 Task: Create a sub task Release to Production / Go Live for the task  Implement a new cloud-based vendor management system for a company in the project BellTech , assign it to team member softage.1@softage.net and update the status of the sub task to  Completed , set the priority of the sub task to High
Action: Mouse moved to (491, 521)
Screenshot: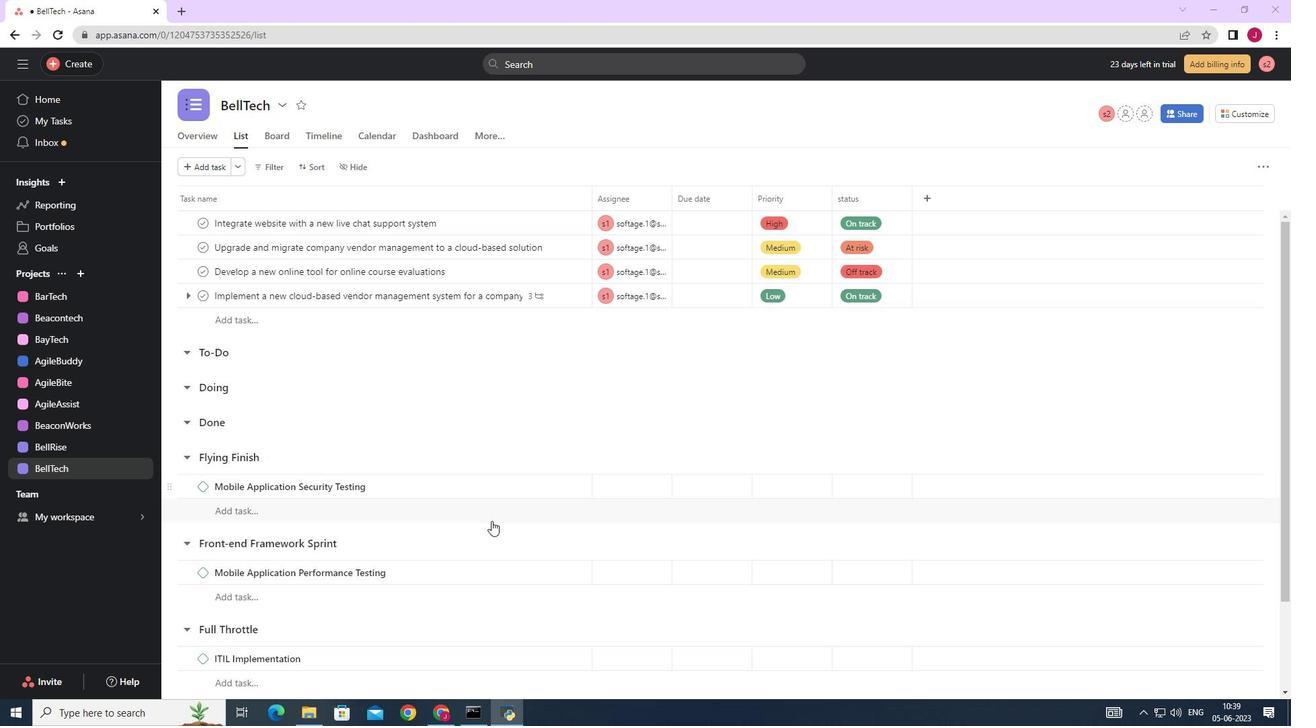 
Action: Mouse scrolled (491, 521) with delta (0, 0)
Screenshot: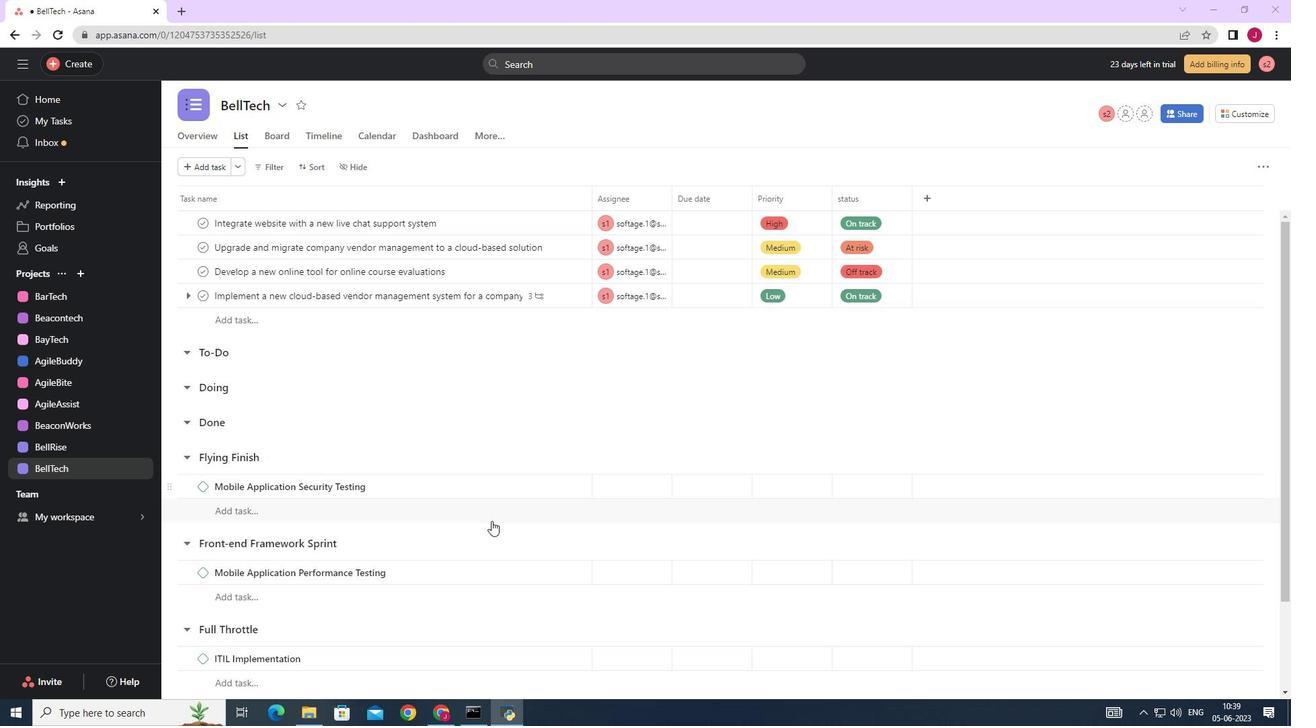 
Action: Mouse scrolled (491, 521) with delta (0, 0)
Screenshot: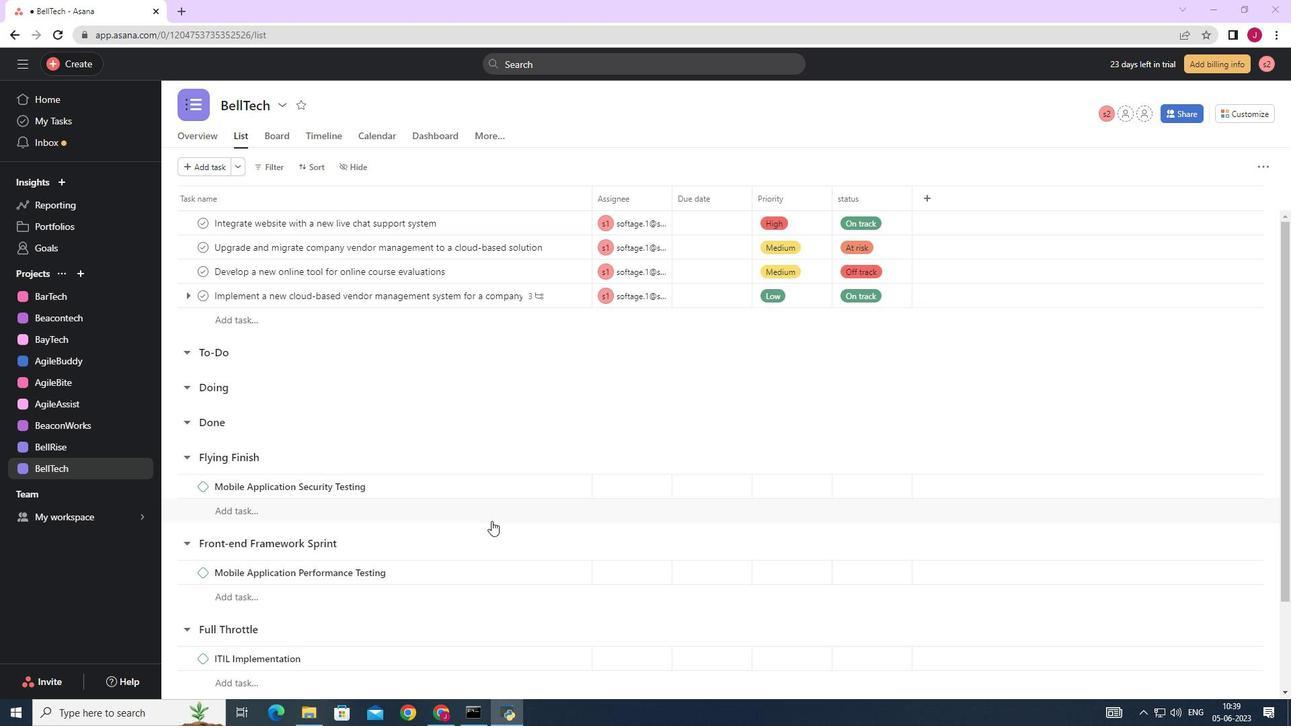 
Action: Mouse scrolled (491, 521) with delta (0, 0)
Screenshot: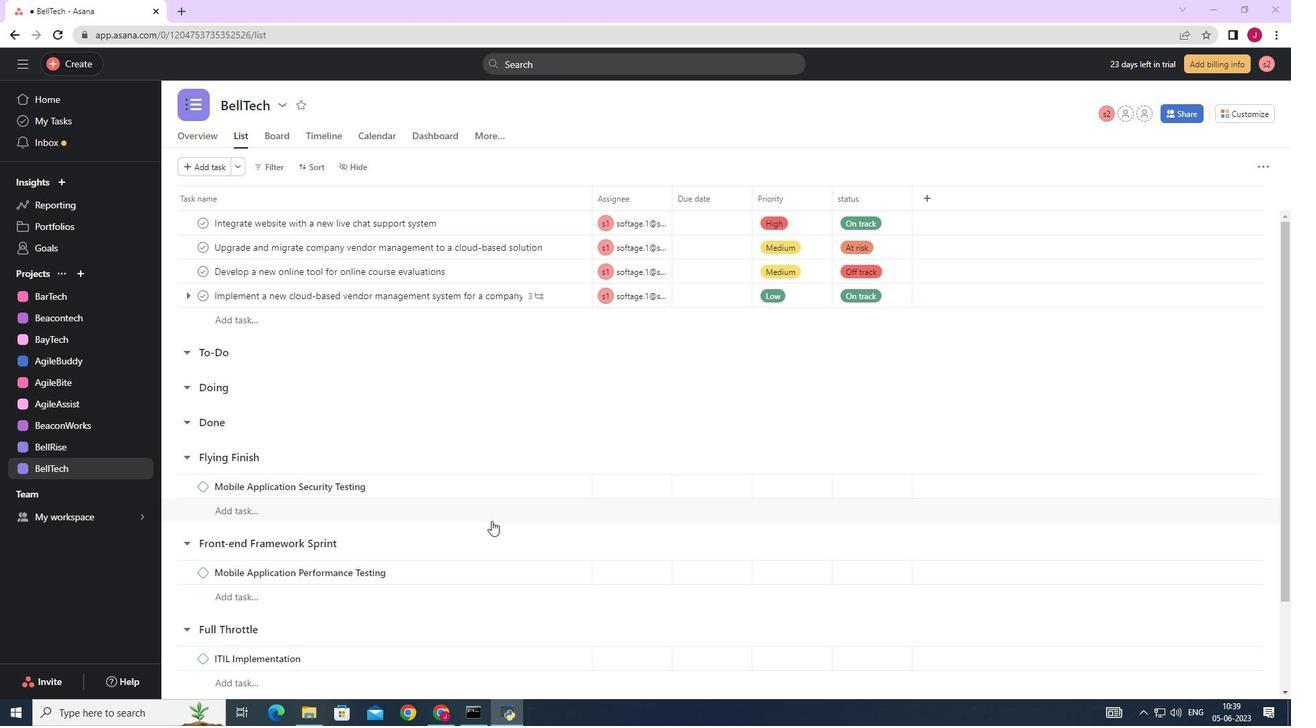 
Action: Mouse scrolled (491, 521) with delta (0, 0)
Screenshot: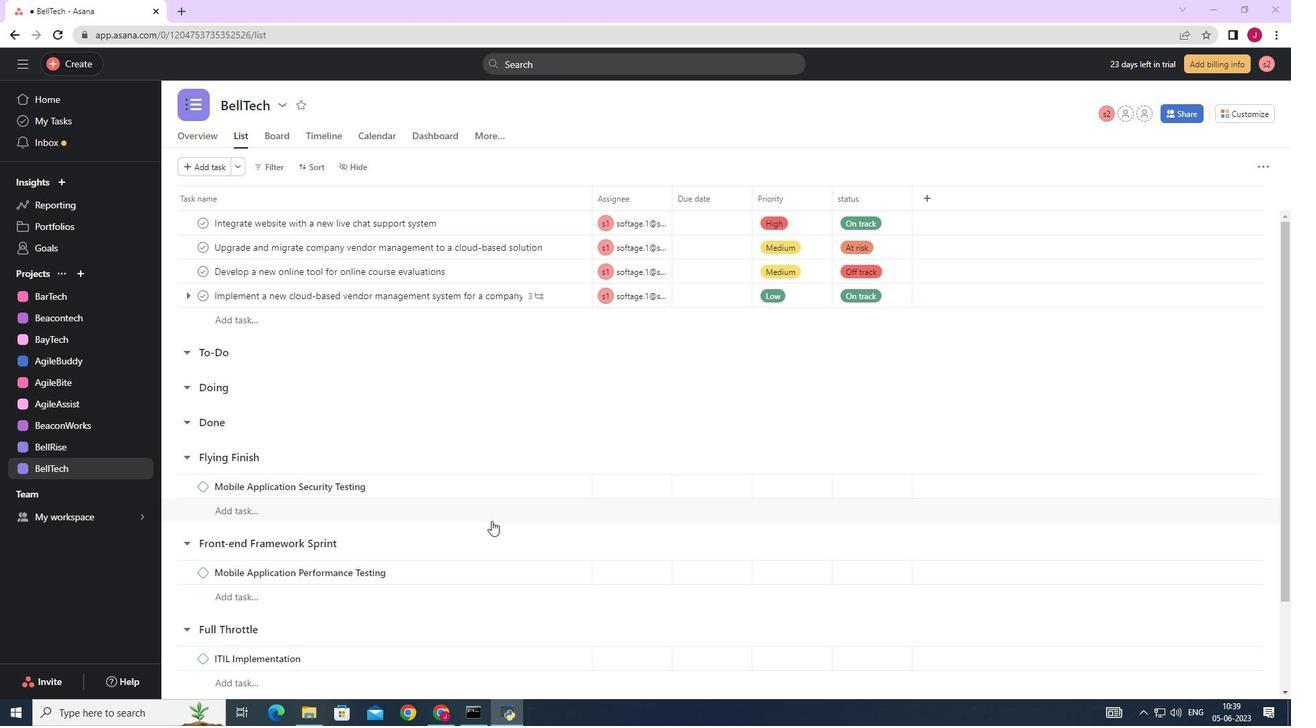 
Action: Mouse scrolled (491, 521) with delta (0, 0)
Screenshot: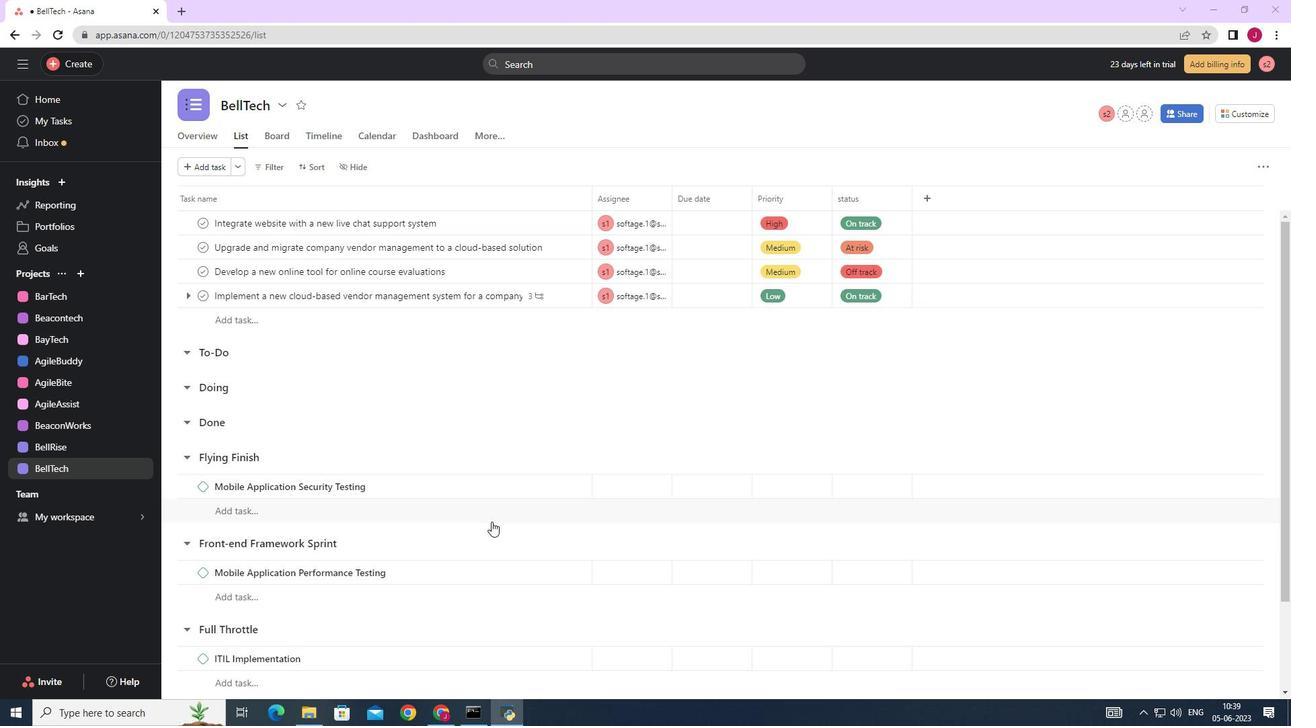 
Action: Mouse moved to (345, 529)
Screenshot: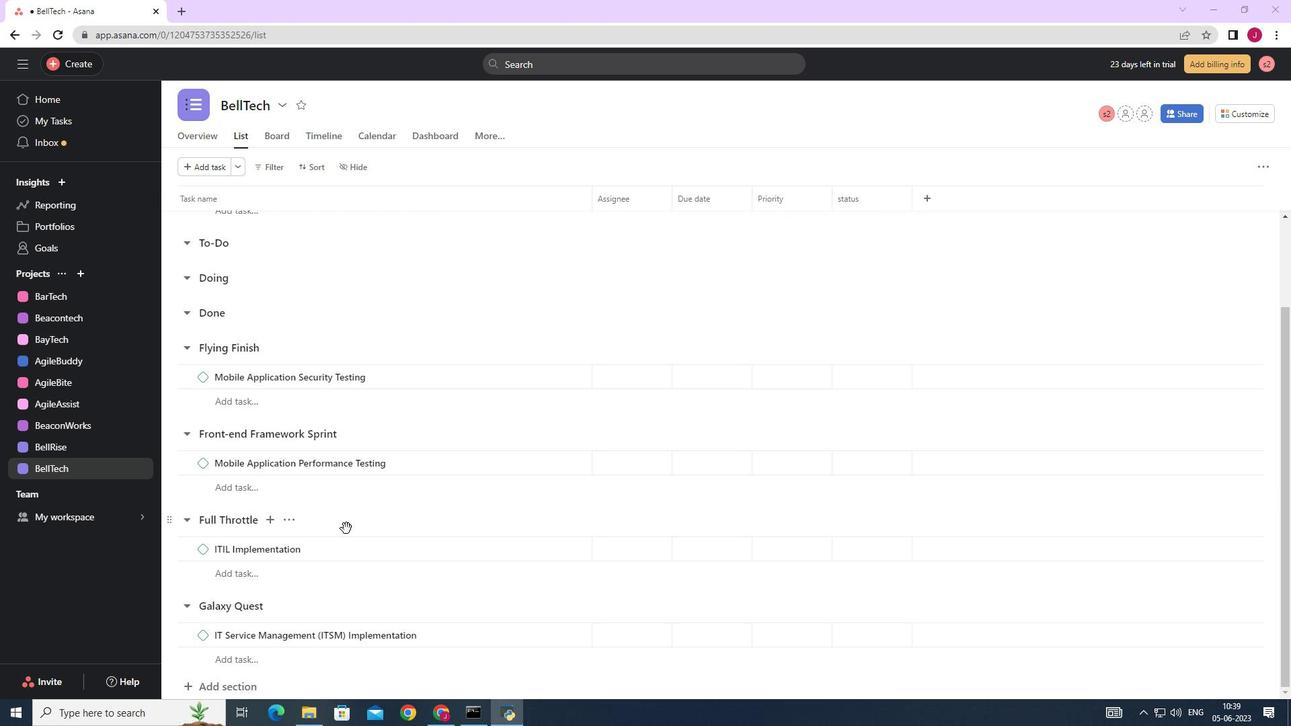 
Action: Mouse scrolled (345, 530) with delta (0, 0)
Screenshot: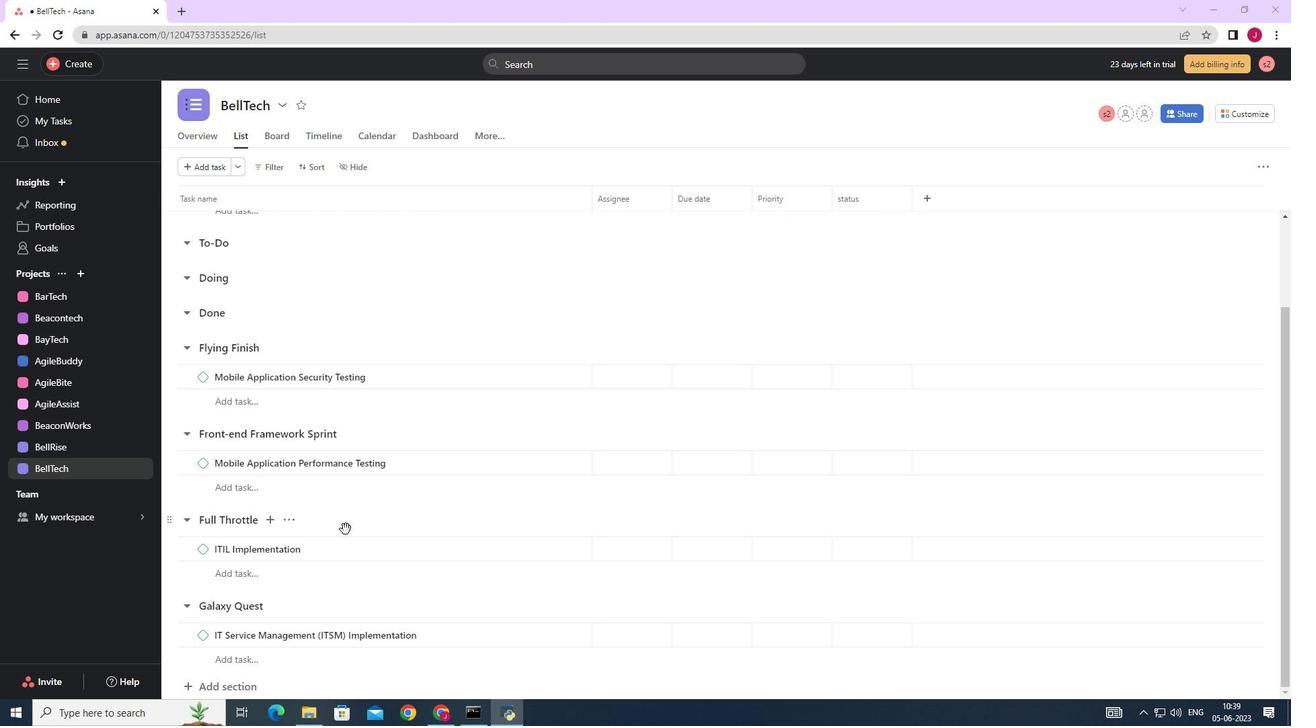 
Action: Mouse scrolled (345, 530) with delta (0, 0)
Screenshot: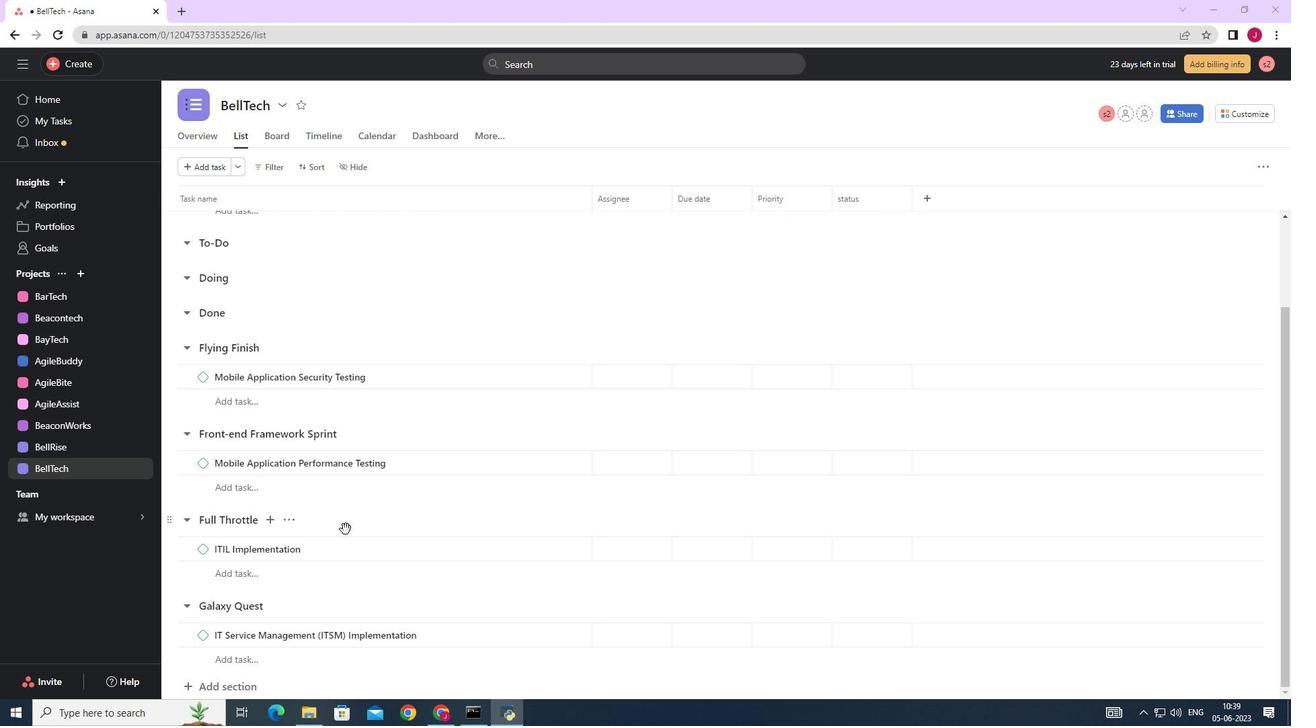 
Action: Mouse scrolled (345, 530) with delta (0, 0)
Screenshot: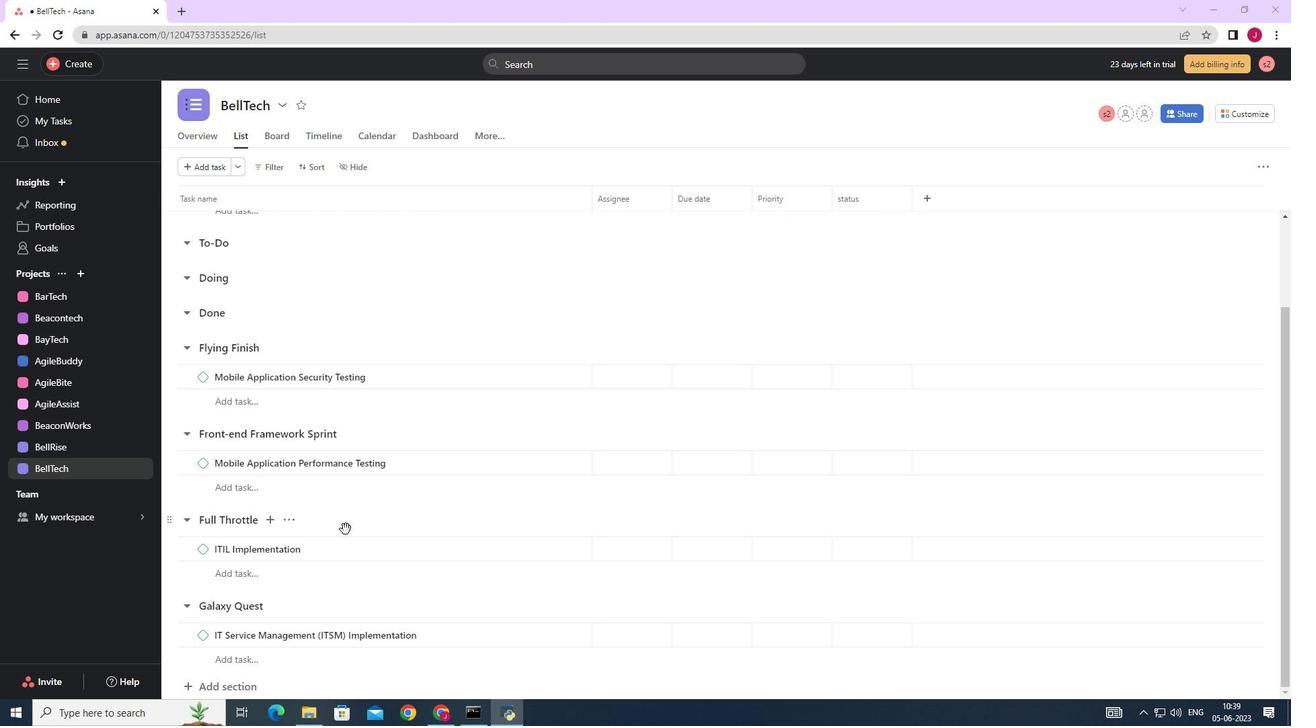 
Action: Mouse moved to (567, 294)
Screenshot: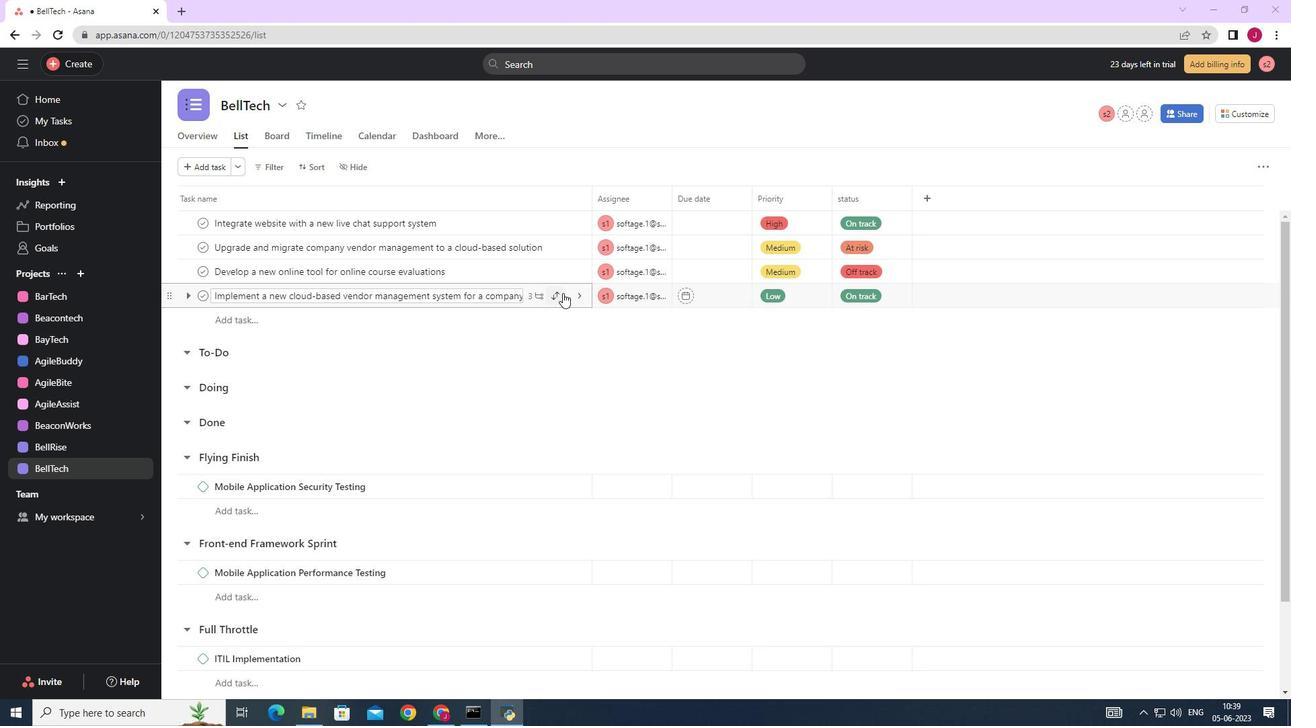 
Action: Mouse pressed left at (567, 294)
Screenshot: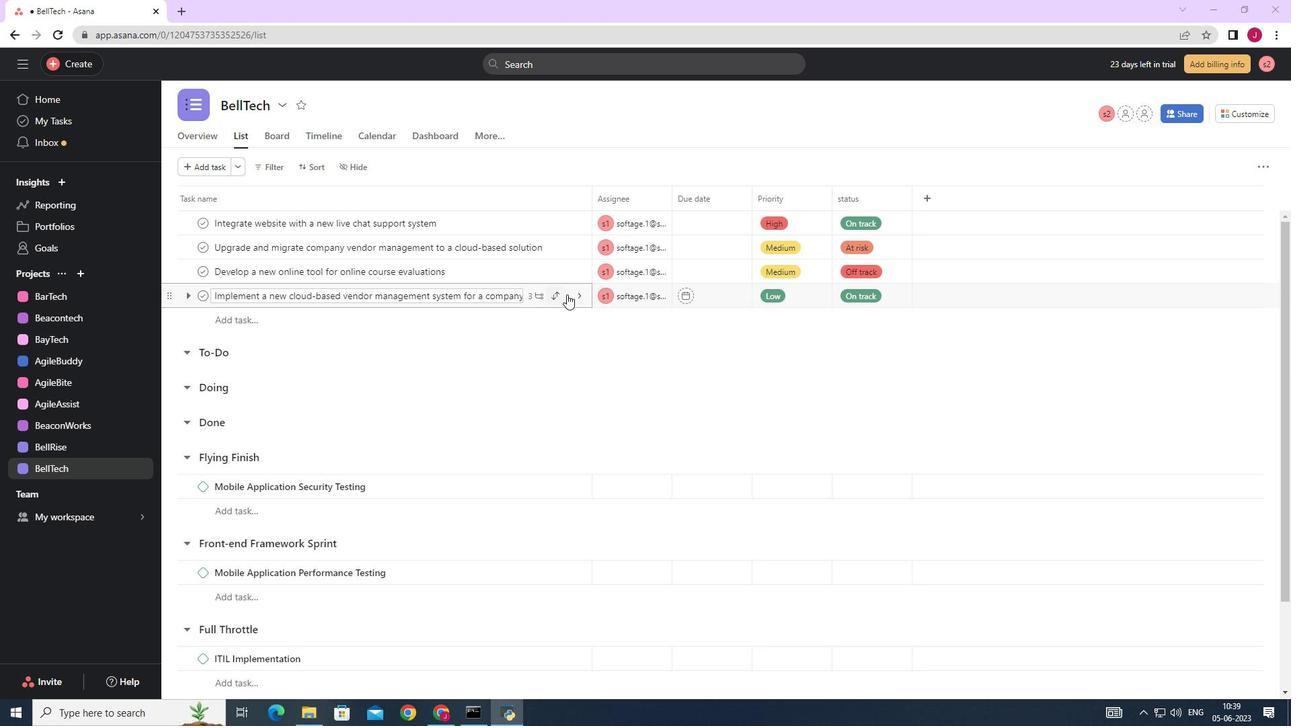 
Action: Mouse moved to (984, 466)
Screenshot: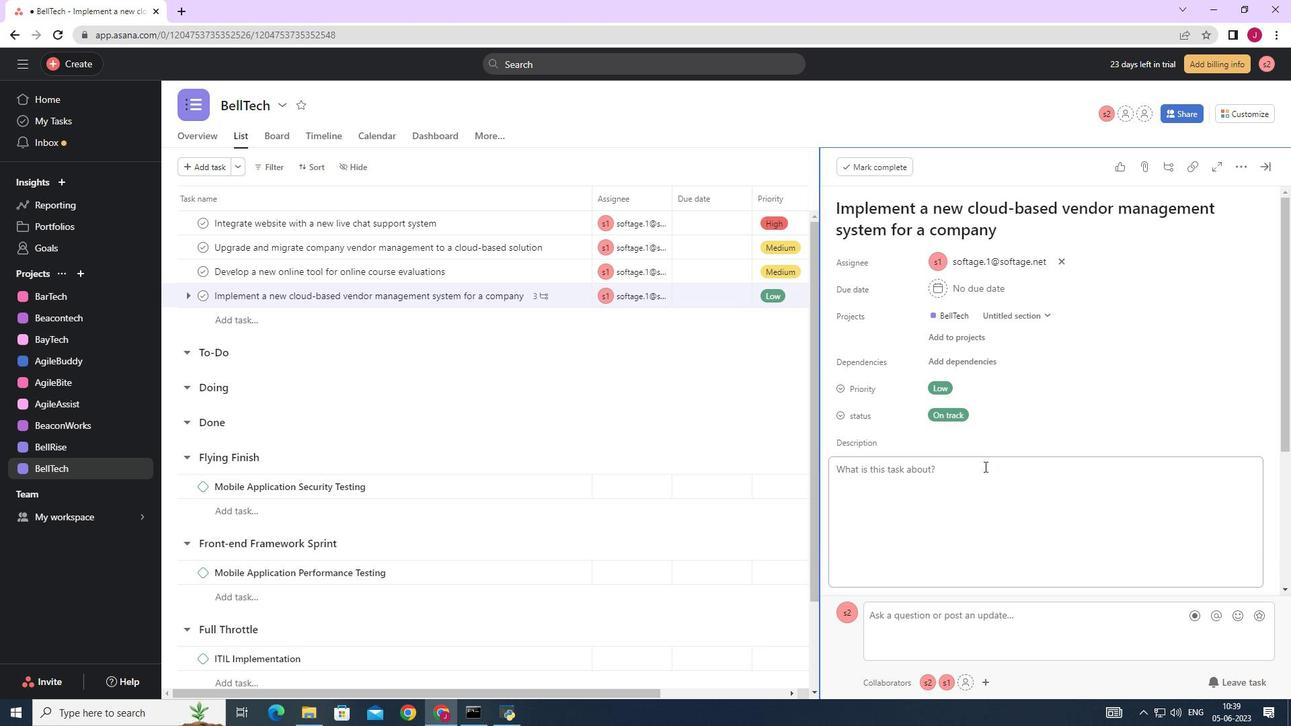 
Action: Mouse scrolled (984, 466) with delta (0, 0)
Screenshot: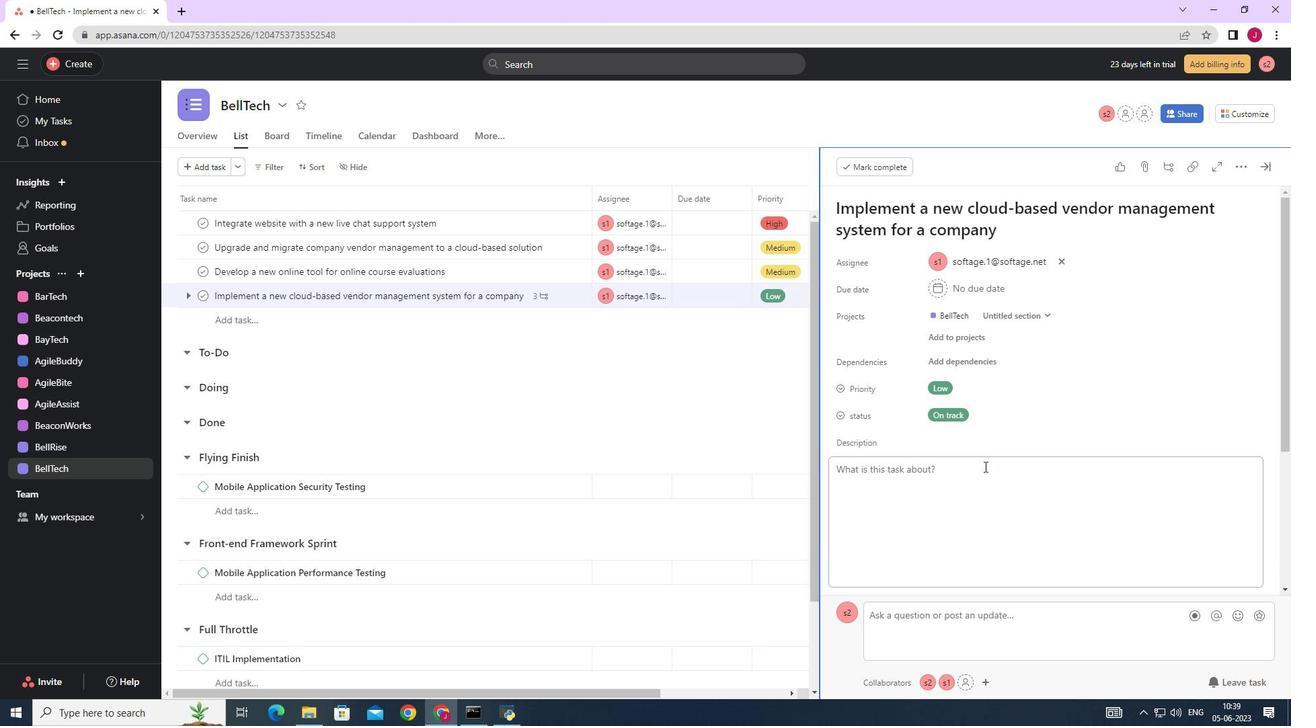 
Action: Mouse scrolled (984, 466) with delta (0, 0)
Screenshot: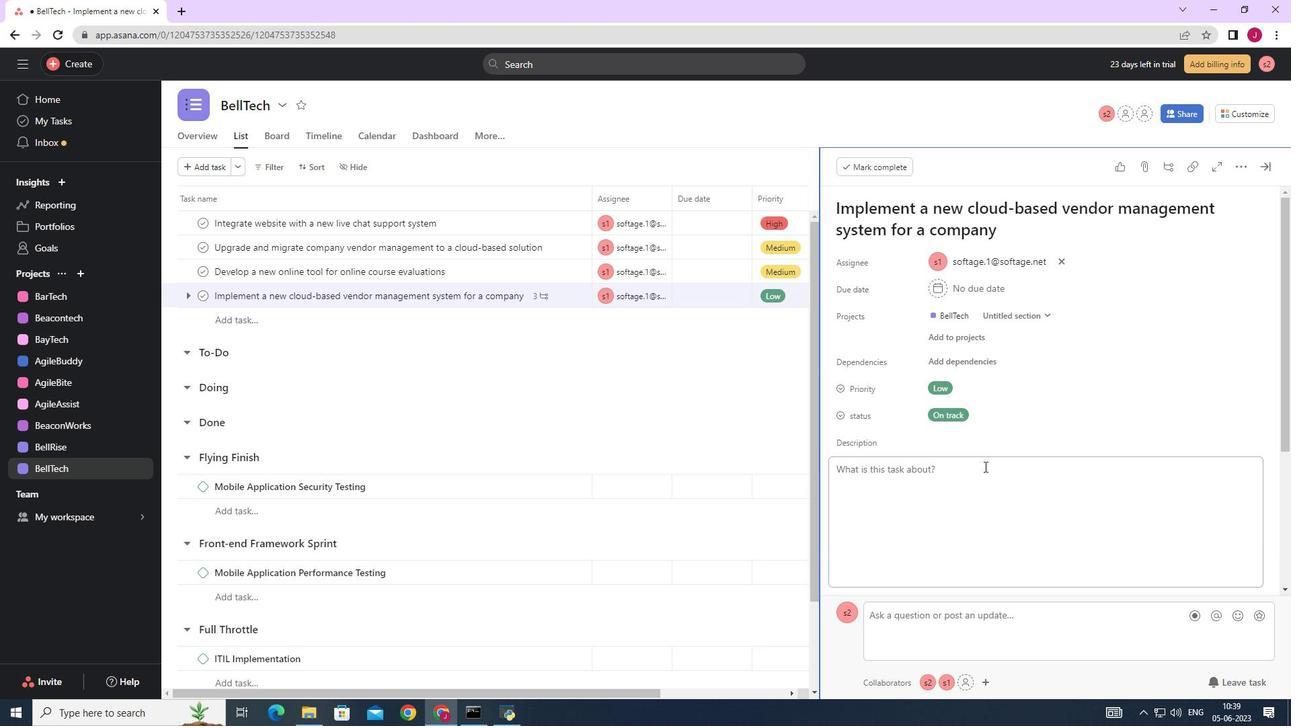 
Action: Mouse scrolled (984, 466) with delta (0, 0)
Screenshot: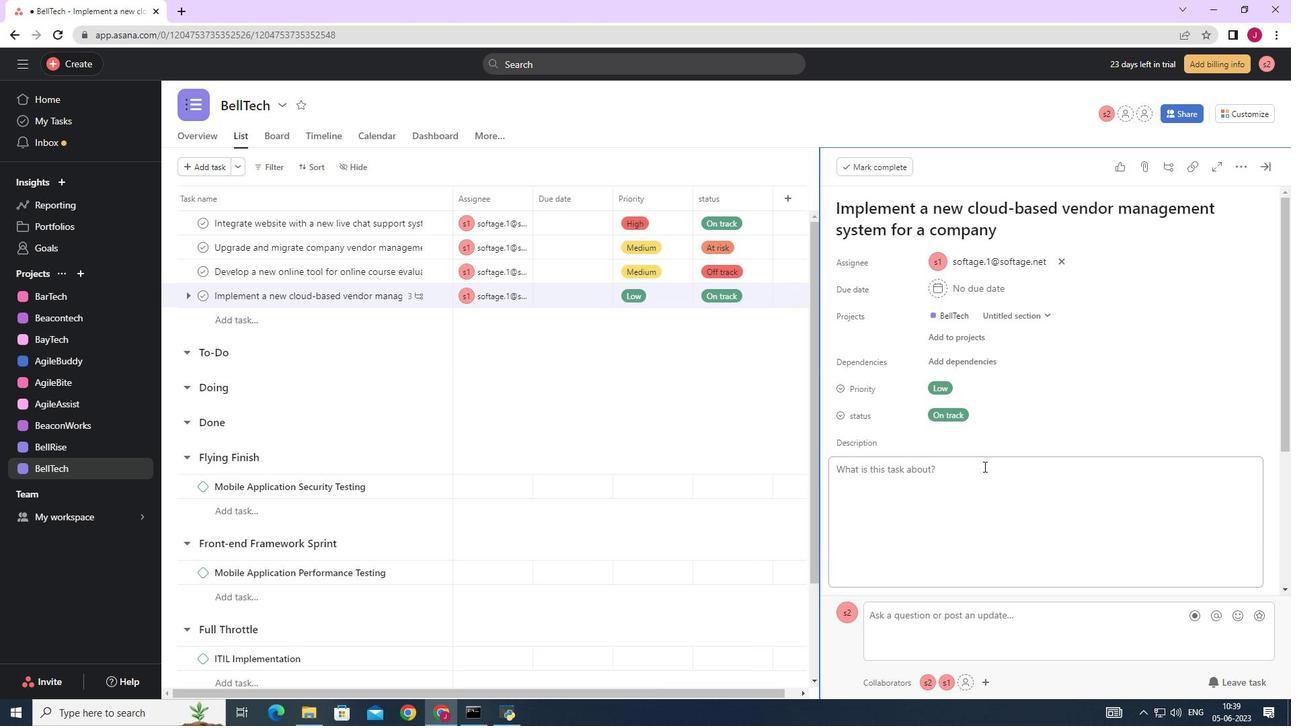 
Action: Mouse scrolled (984, 466) with delta (0, 0)
Screenshot: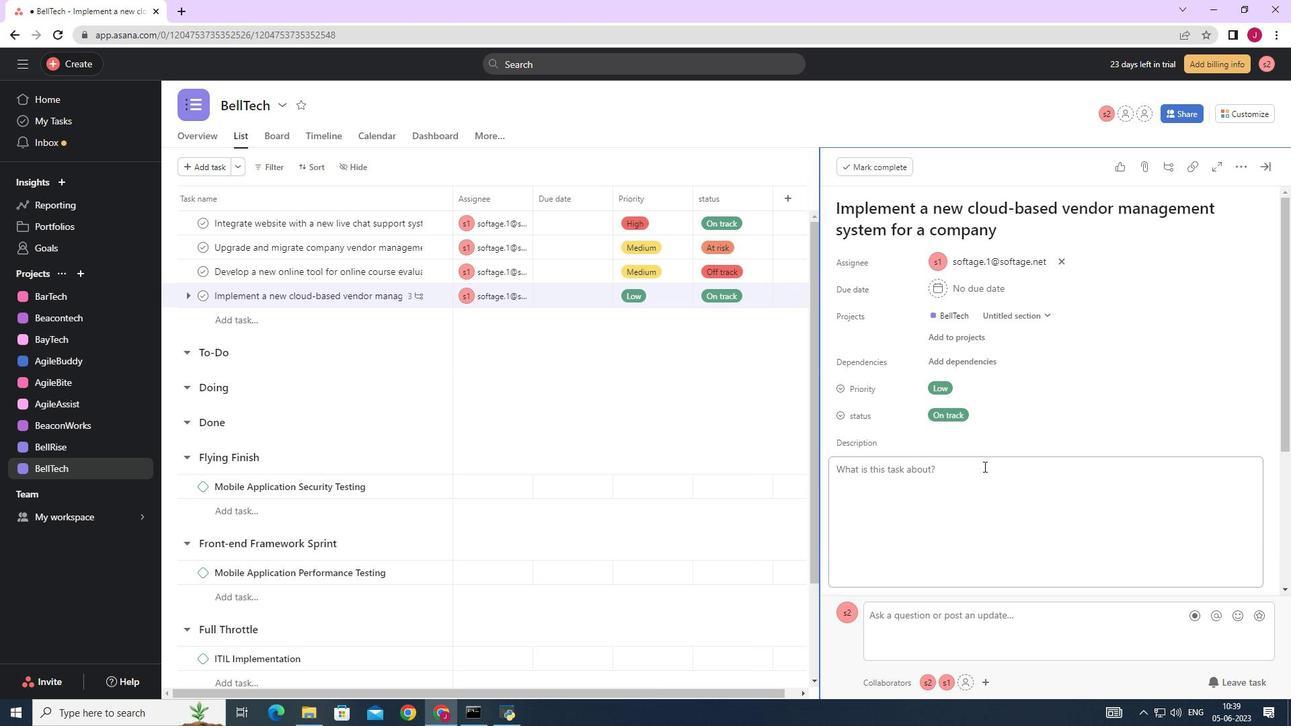 
Action: Mouse moved to (871, 491)
Screenshot: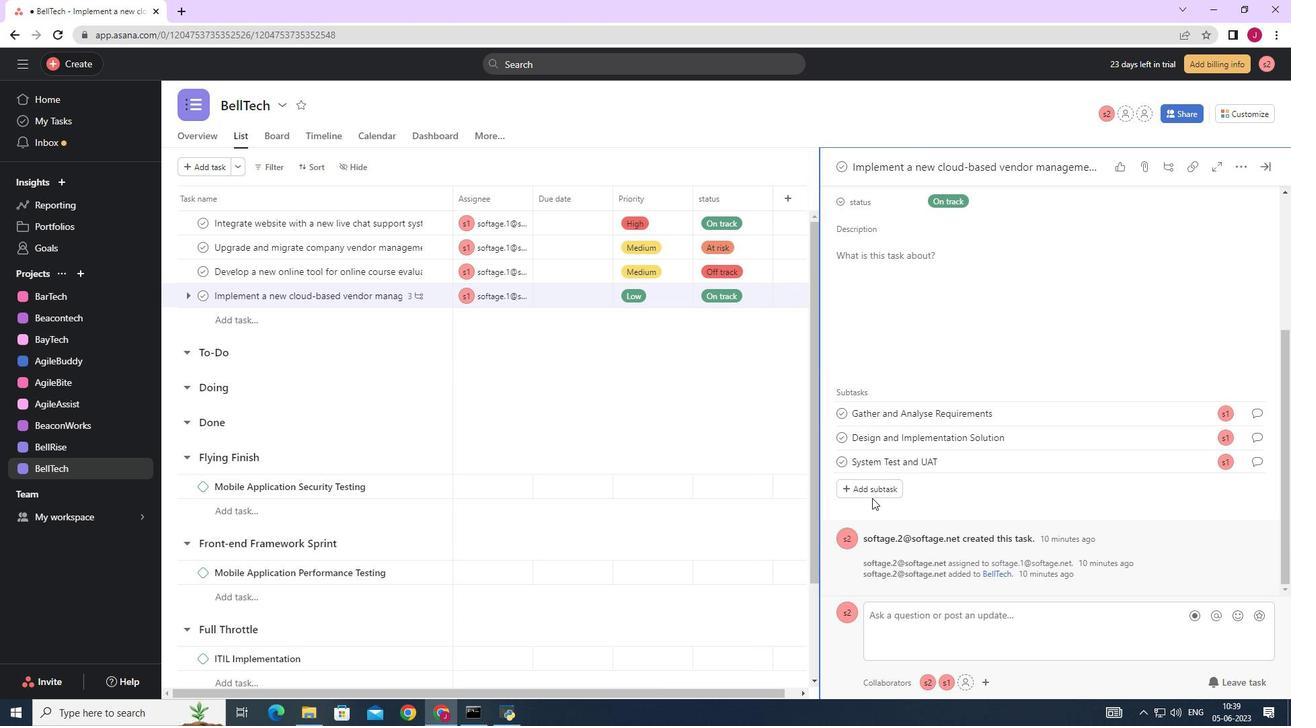 
Action: Mouse pressed left at (871, 491)
Screenshot: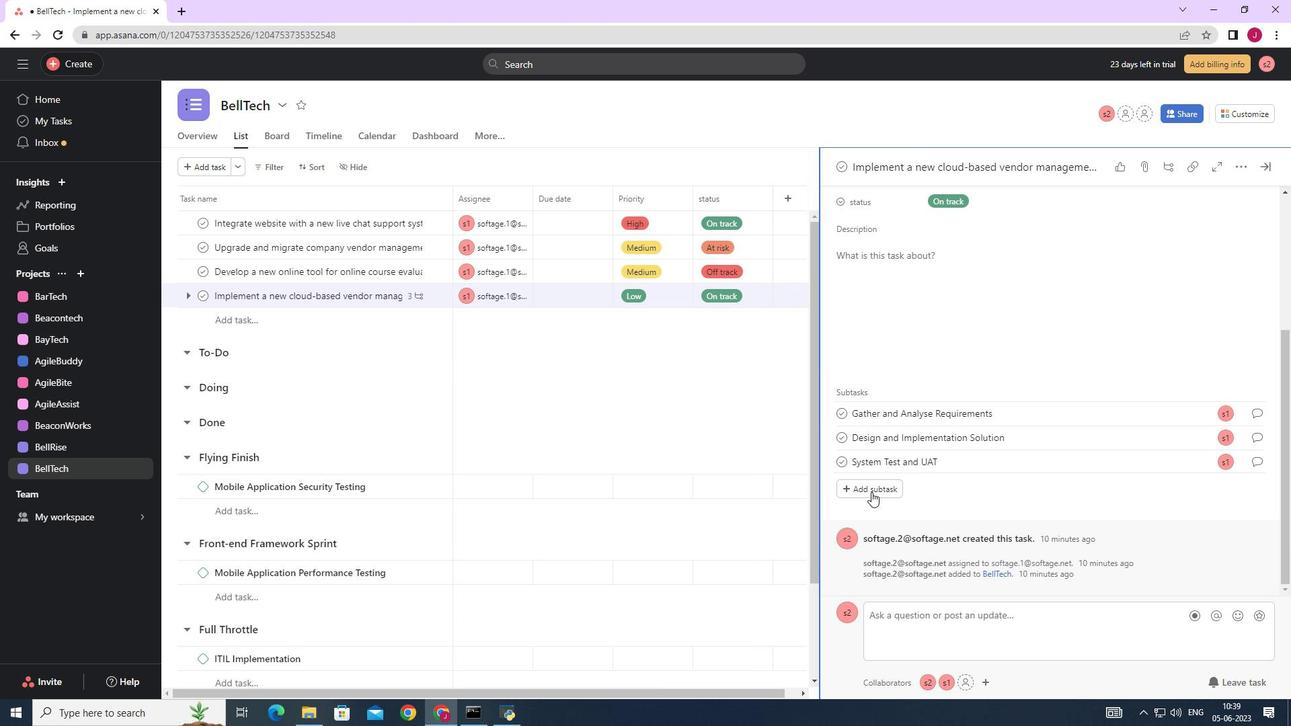 
Action: Mouse moved to (866, 488)
Screenshot: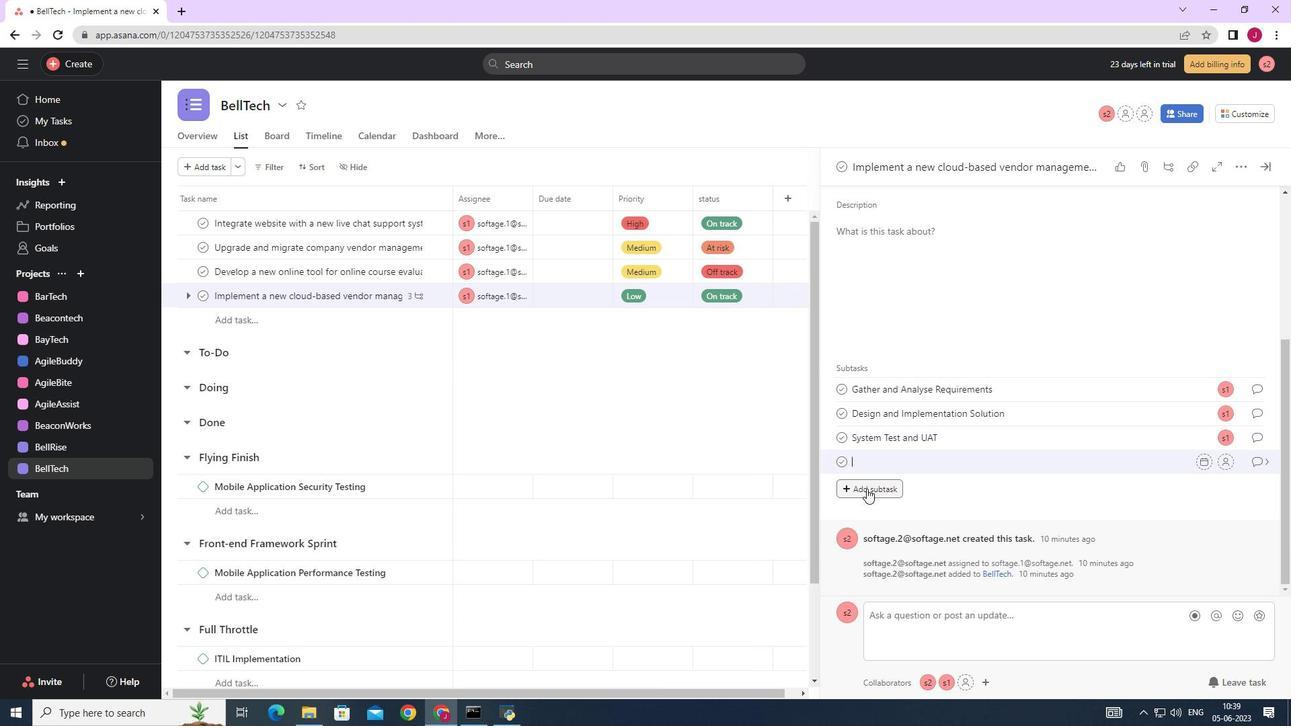 
Action: Key pressed <Key.caps_lock><Key.caps_lock>r<Key.caps_lock>ELEASE<Key.space>TO<Key.space>PRODUCTION<Key.space>.<Key.backspace>/<Key.space><Key.caps_lock>g<Key.caps_lock>O<Key.space><Key.caps_lock>l<Key.caps_lock>IVE
Screenshot: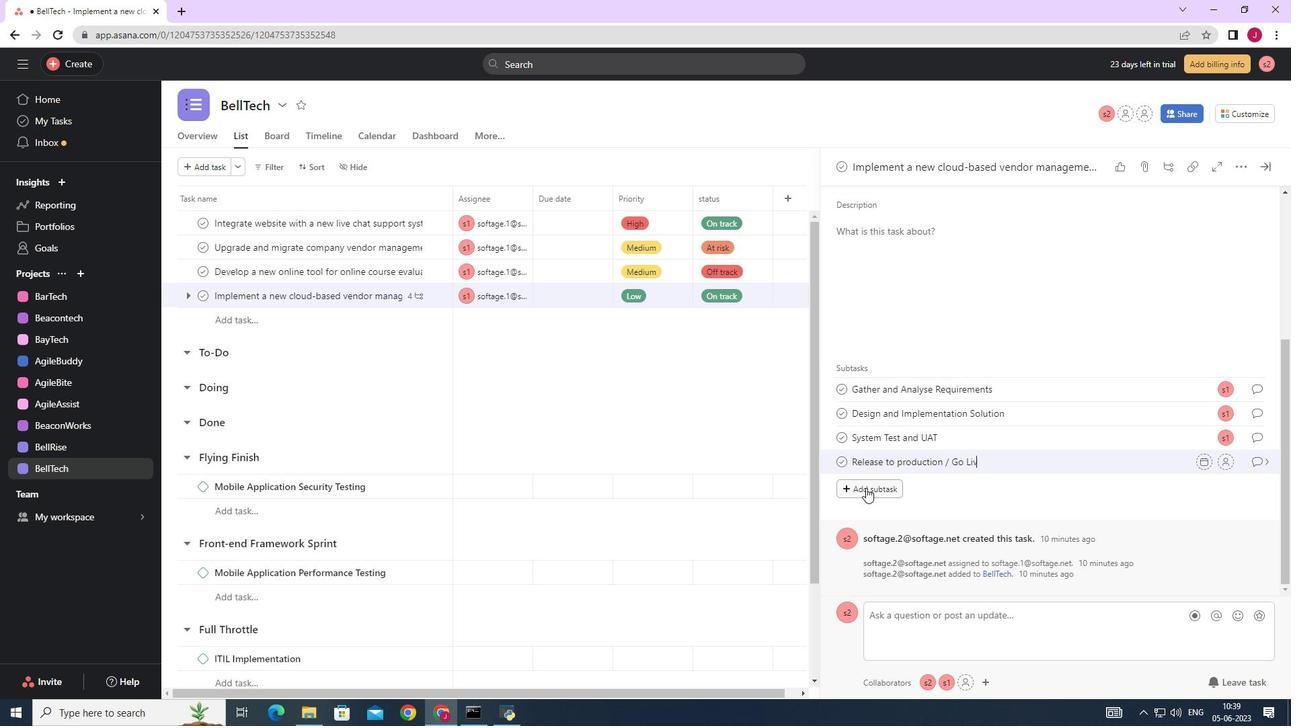 
Action: Mouse moved to (1220, 465)
Screenshot: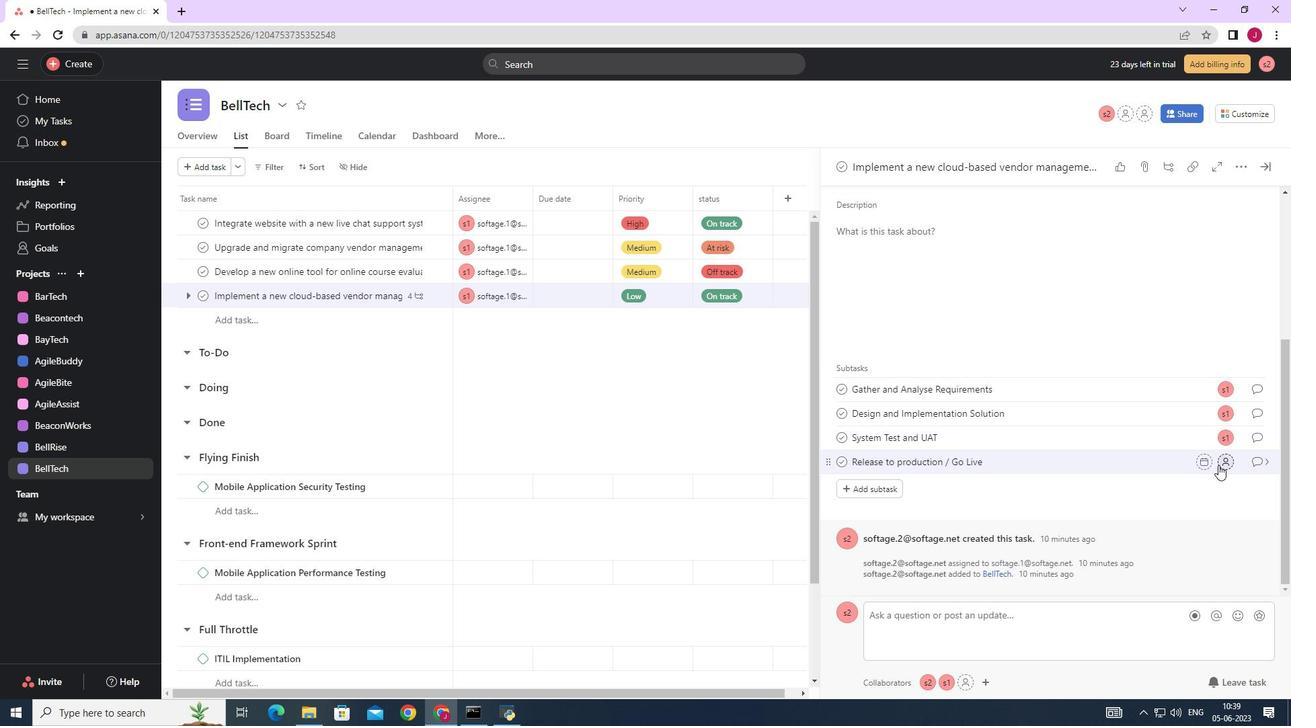 
Action: Mouse pressed left at (1220, 465)
Screenshot: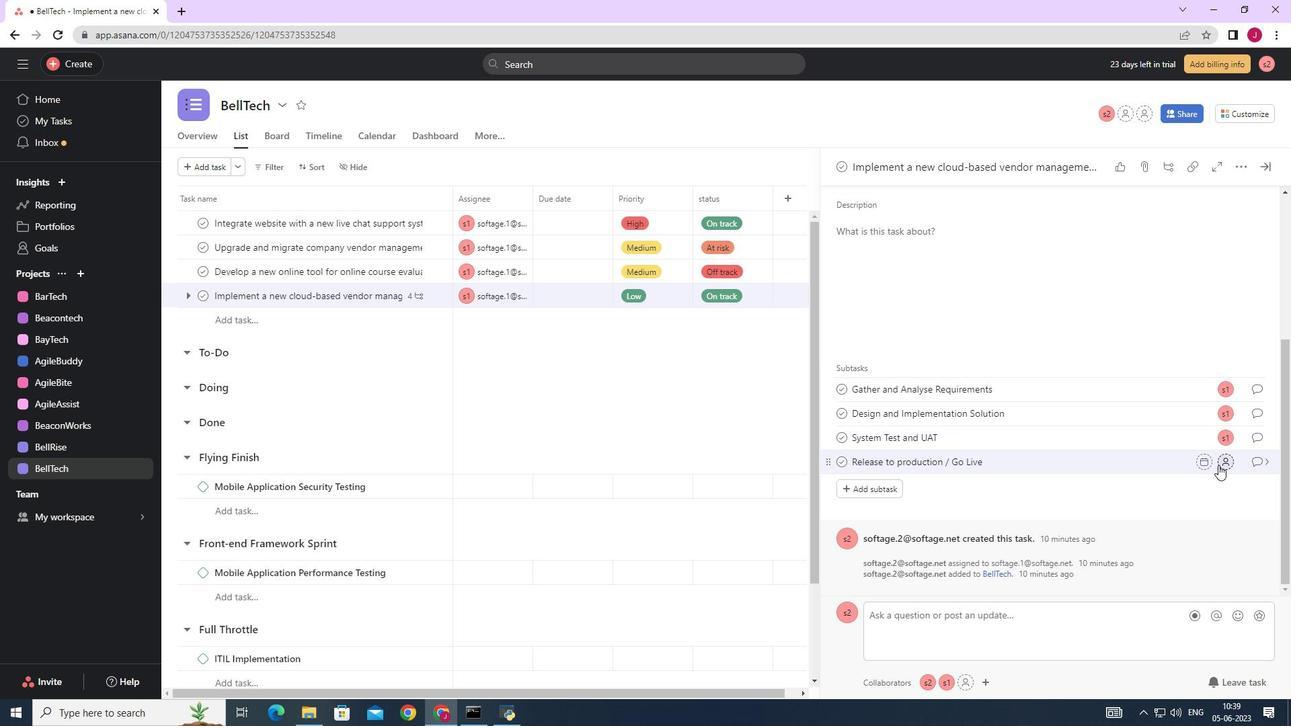 
Action: Mouse moved to (1027, 532)
Screenshot: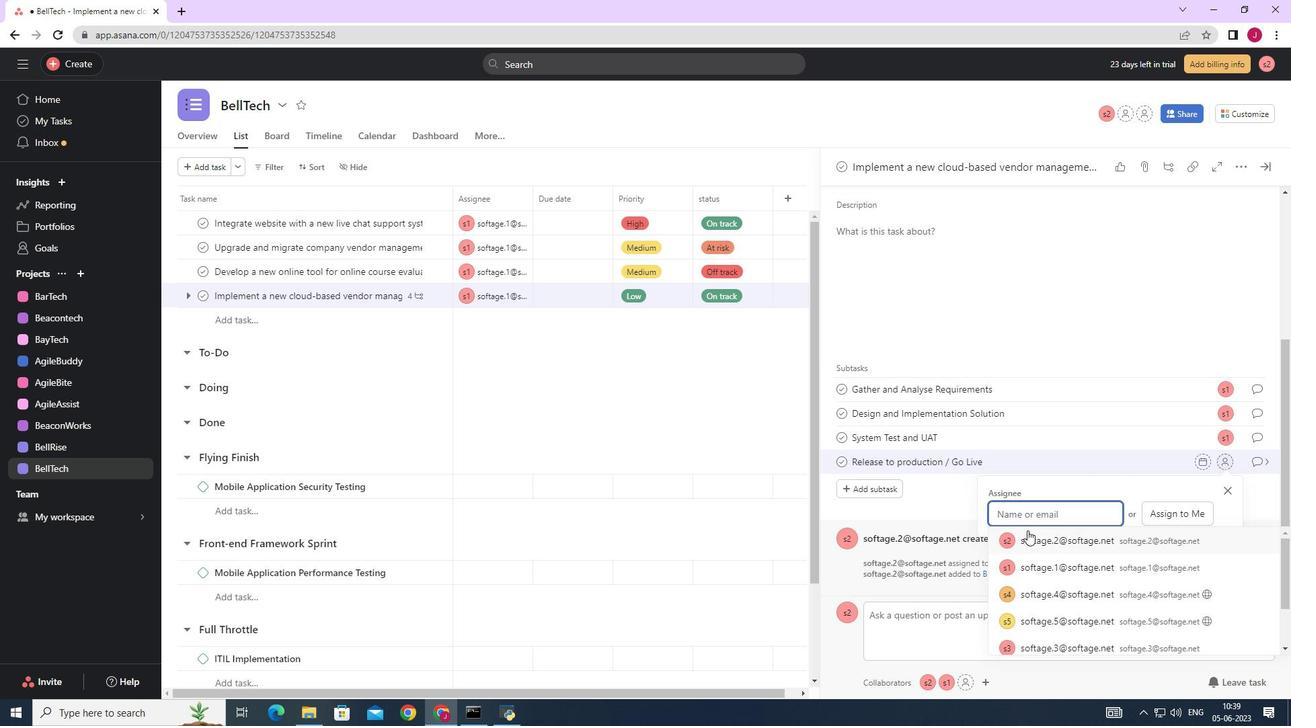 
Action: Key pressed SOFTAGE.1
Screenshot: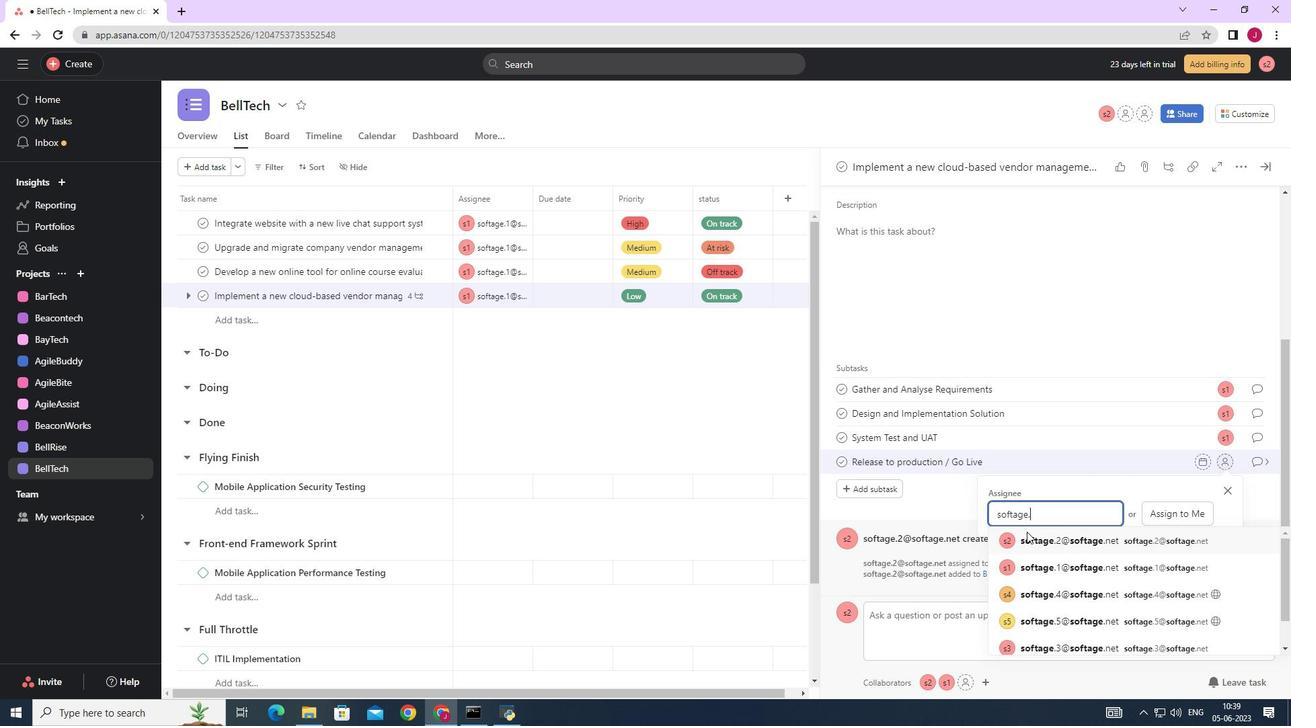 
Action: Mouse moved to (1066, 541)
Screenshot: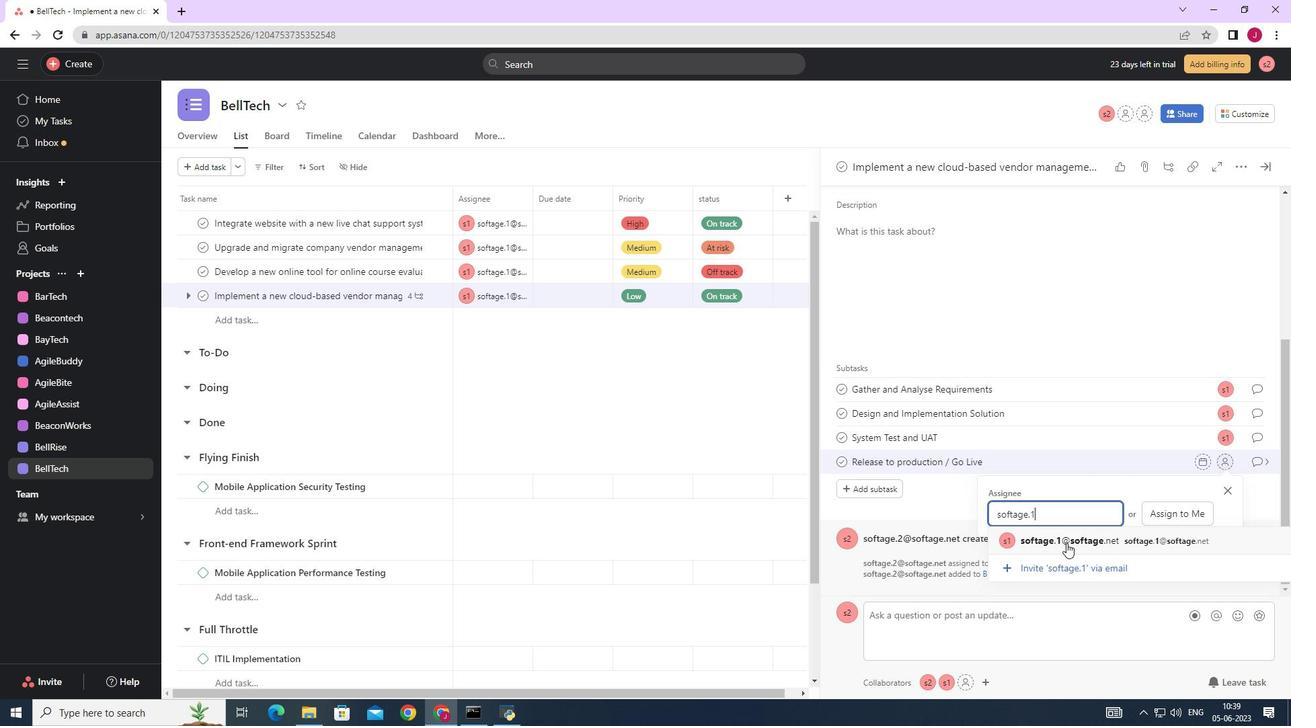 
Action: Mouse pressed left at (1066, 541)
Screenshot: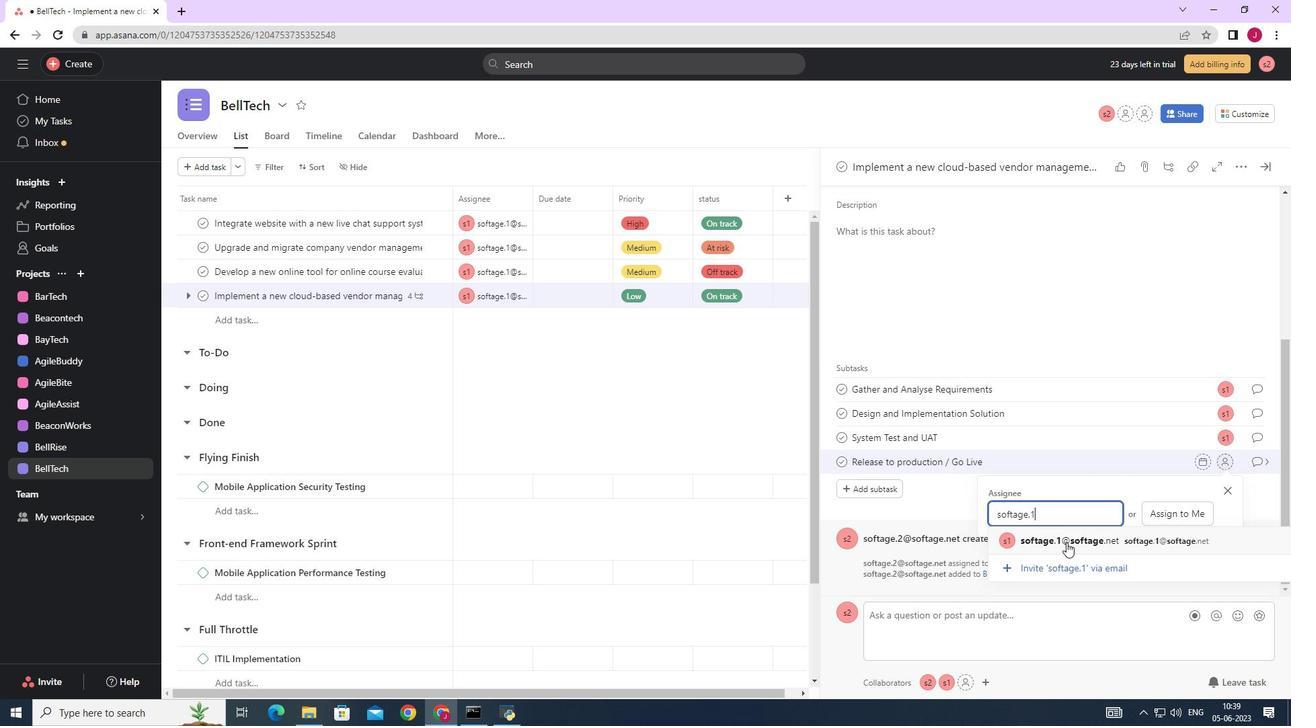 
Action: Mouse moved to (1259, 457)
Screenshot: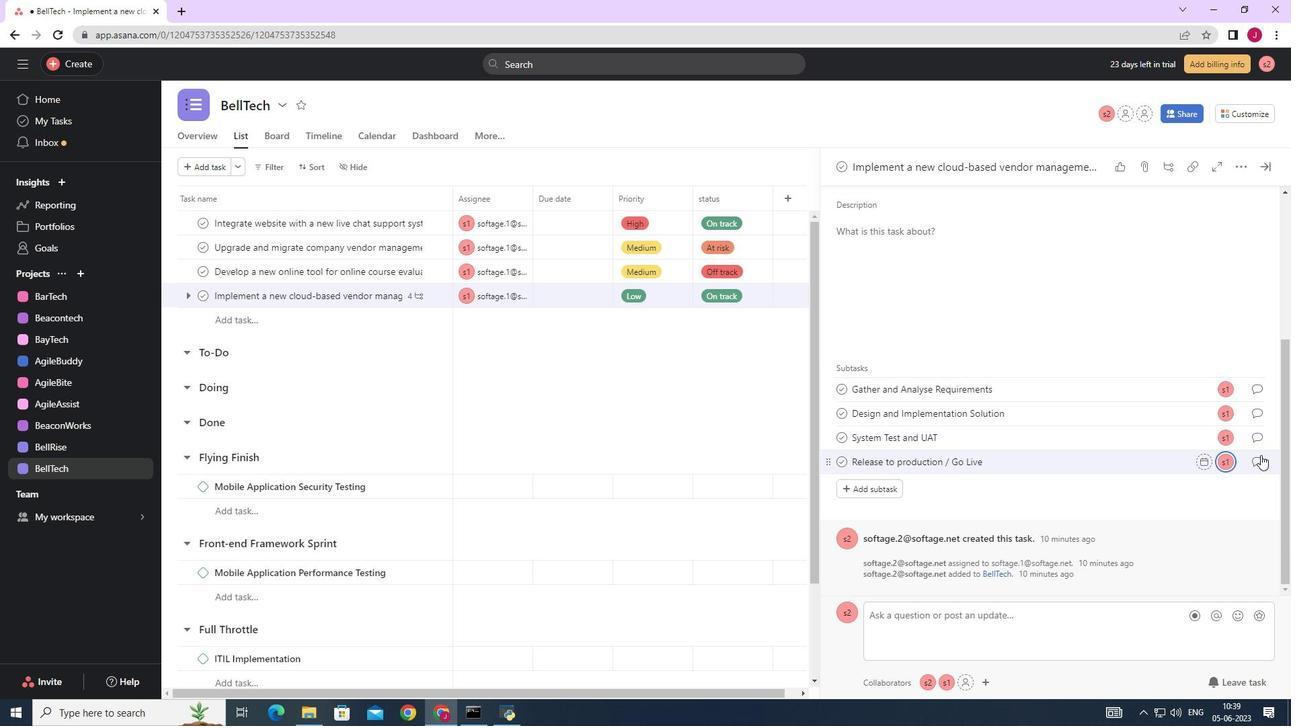 
Action: Mouse pressed left at (1259, 457)
Screenshot: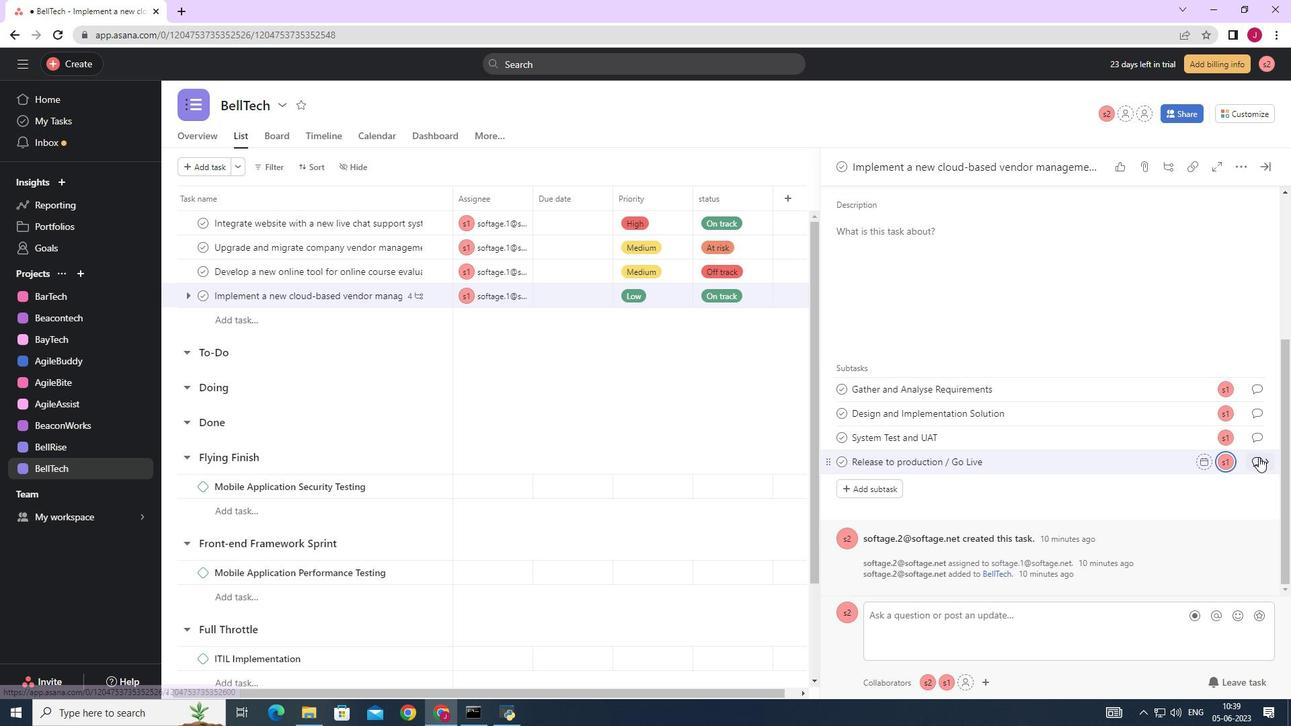 
Action: Mouse moved to (897, 356)
Screenshot: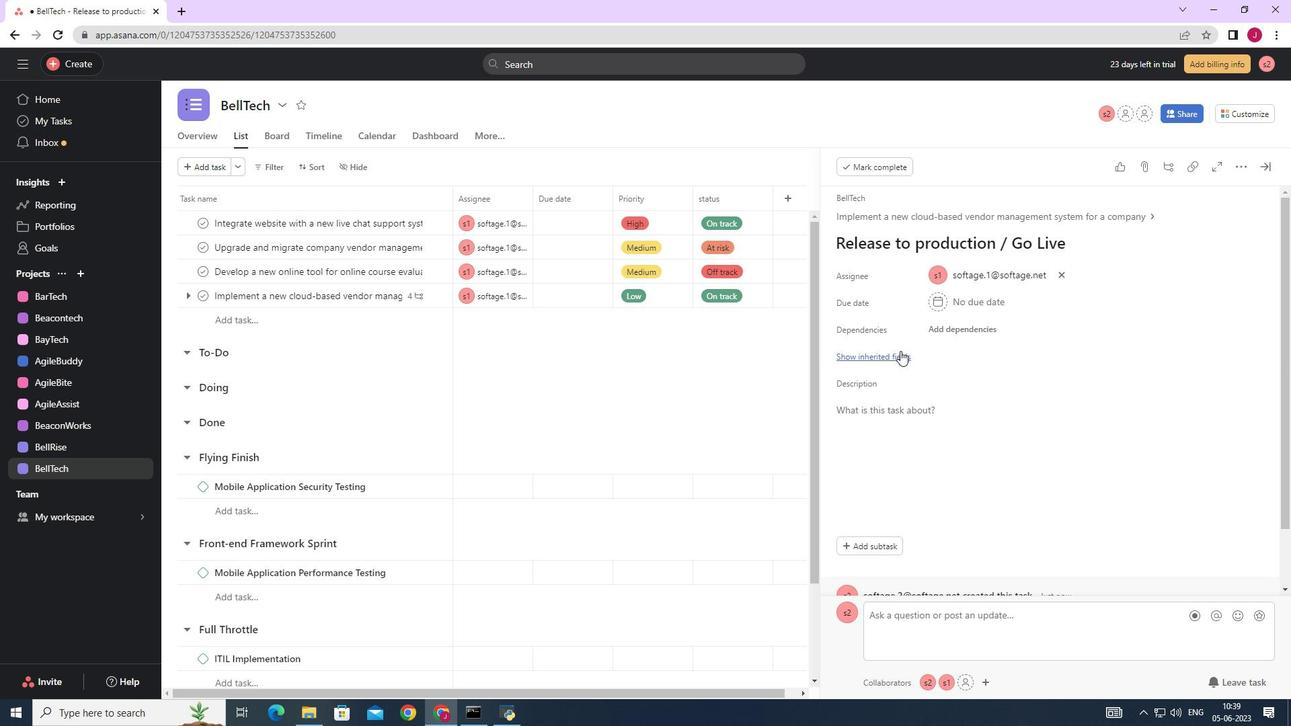 
Action: Mouse pressed left at (897, 356)
Screenshot: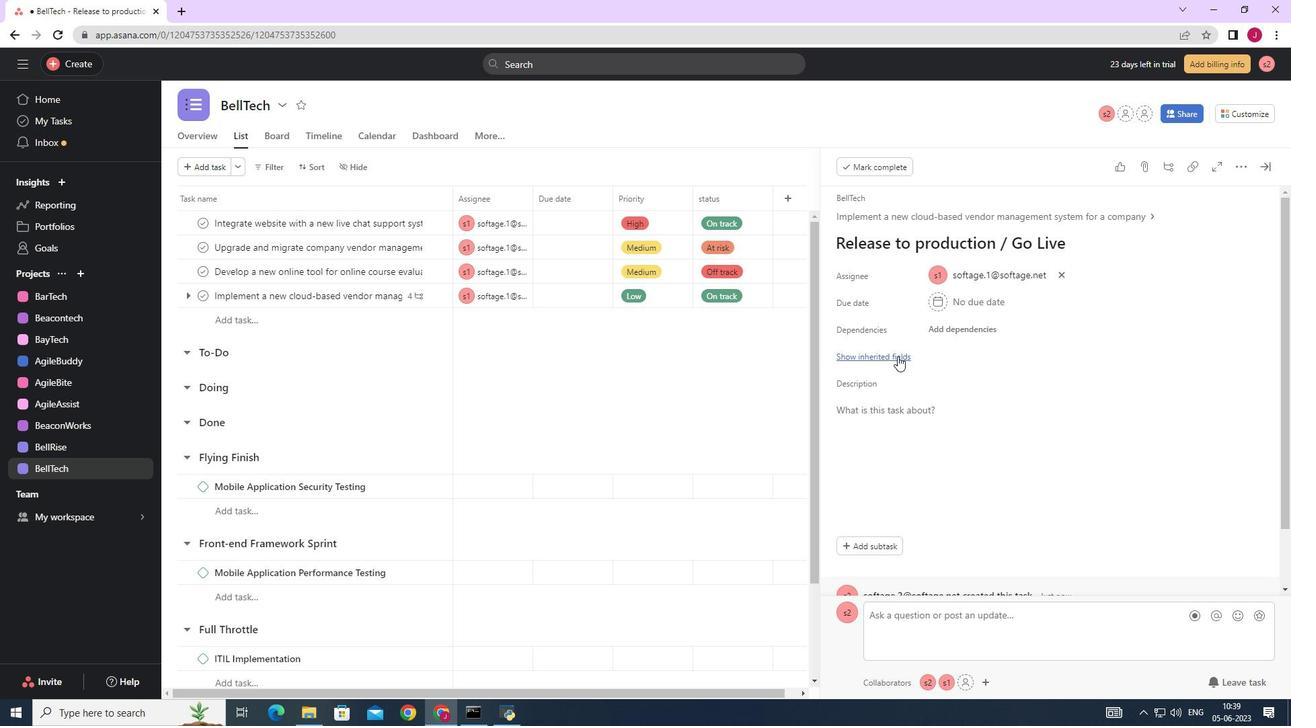 
Action: Mouse moved to (944, 385)
Screenshot: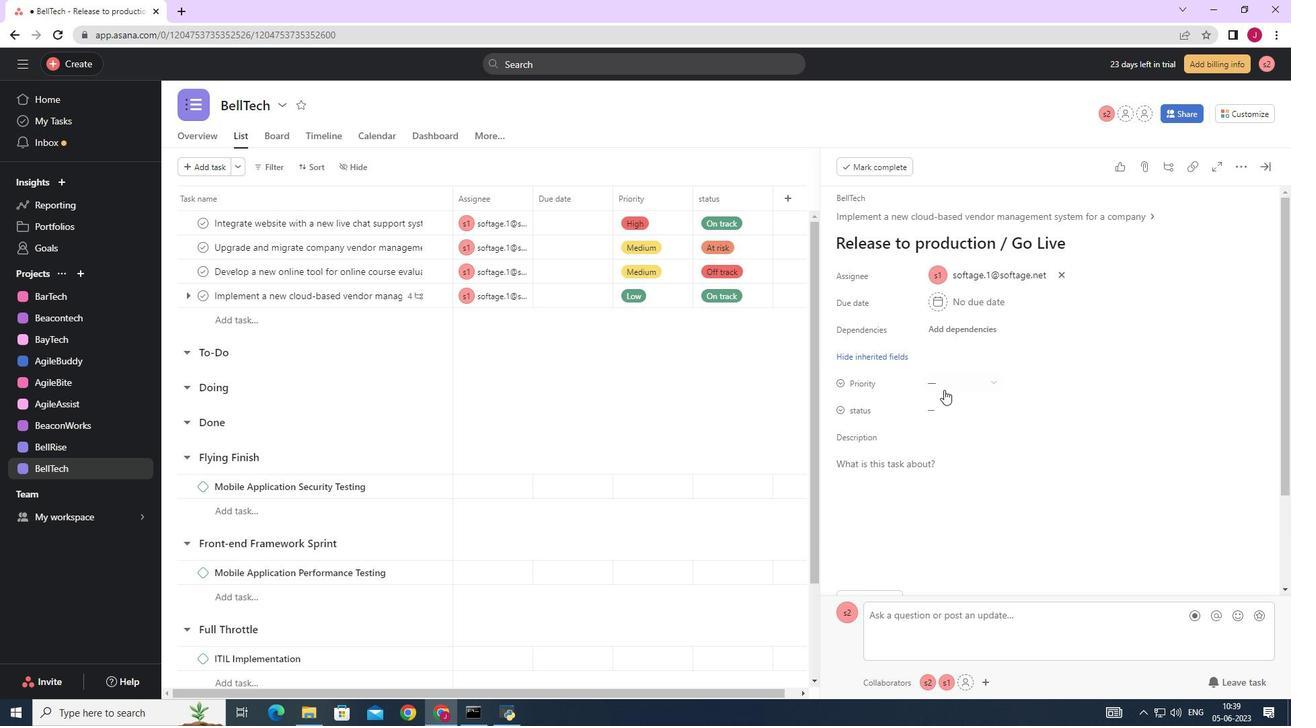 
Action: Mouse pressed left at (944, 385)
Screenshot: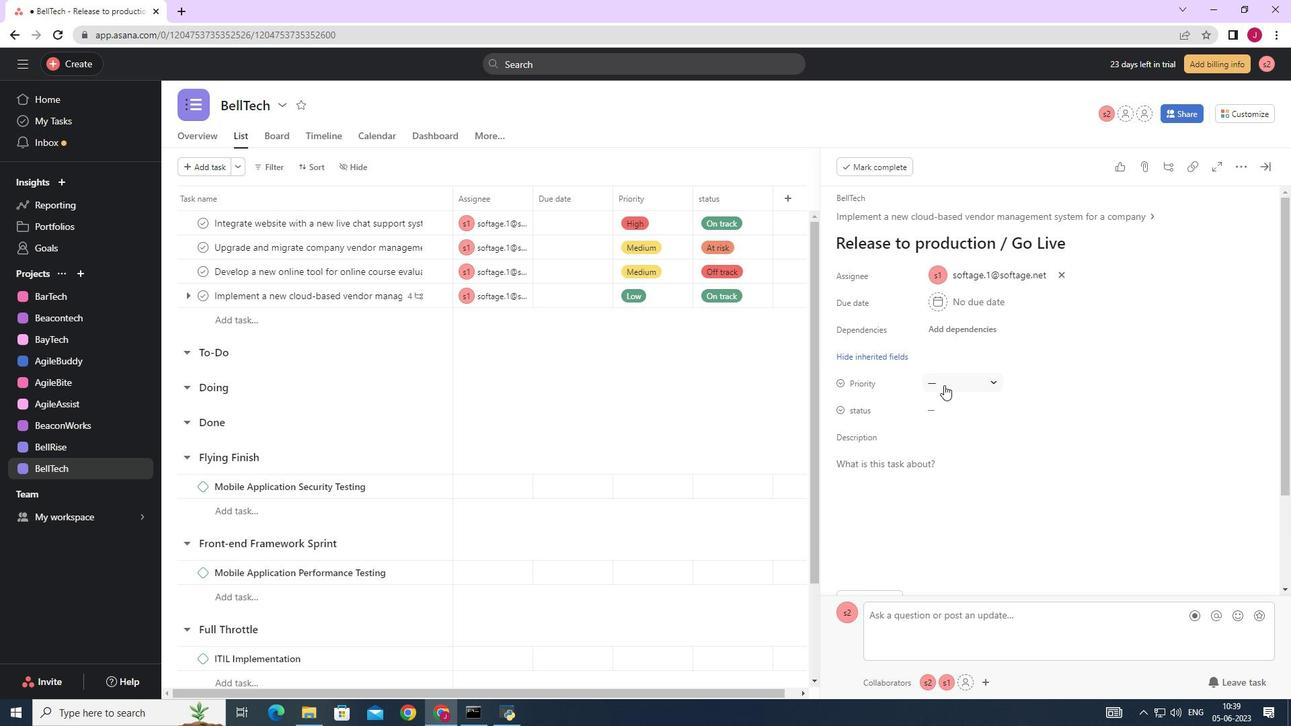 
Action: Mouse moved to (967, 430)
Screenshot: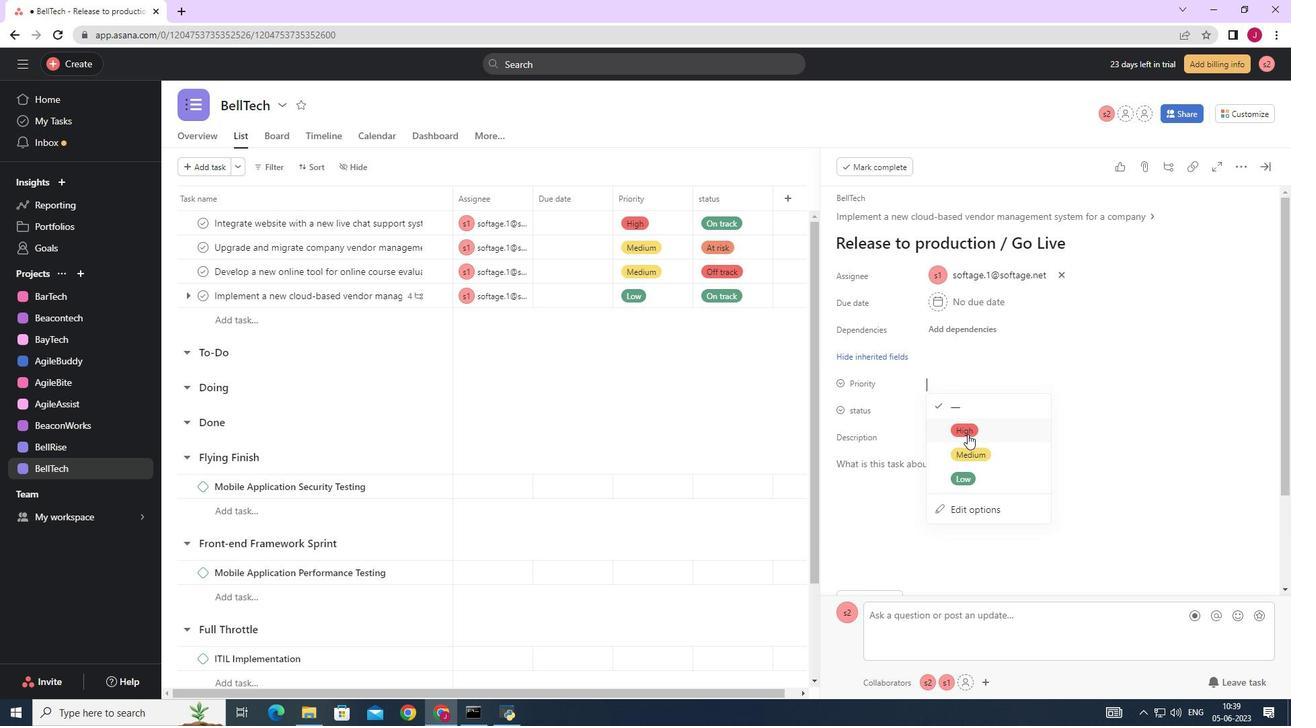 
Action: Mouse pressed left at (967, 430)
Screenshot: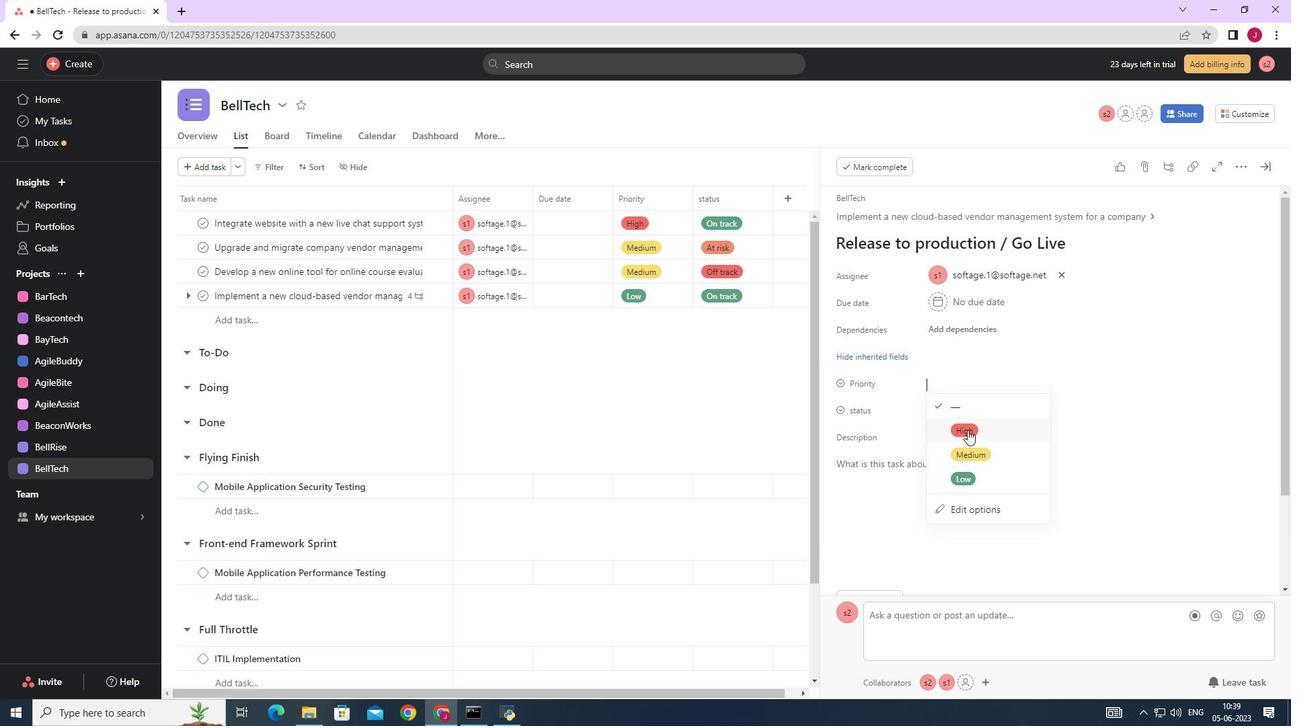 
Action: Mouse moved to (952, 410)
Screenshot: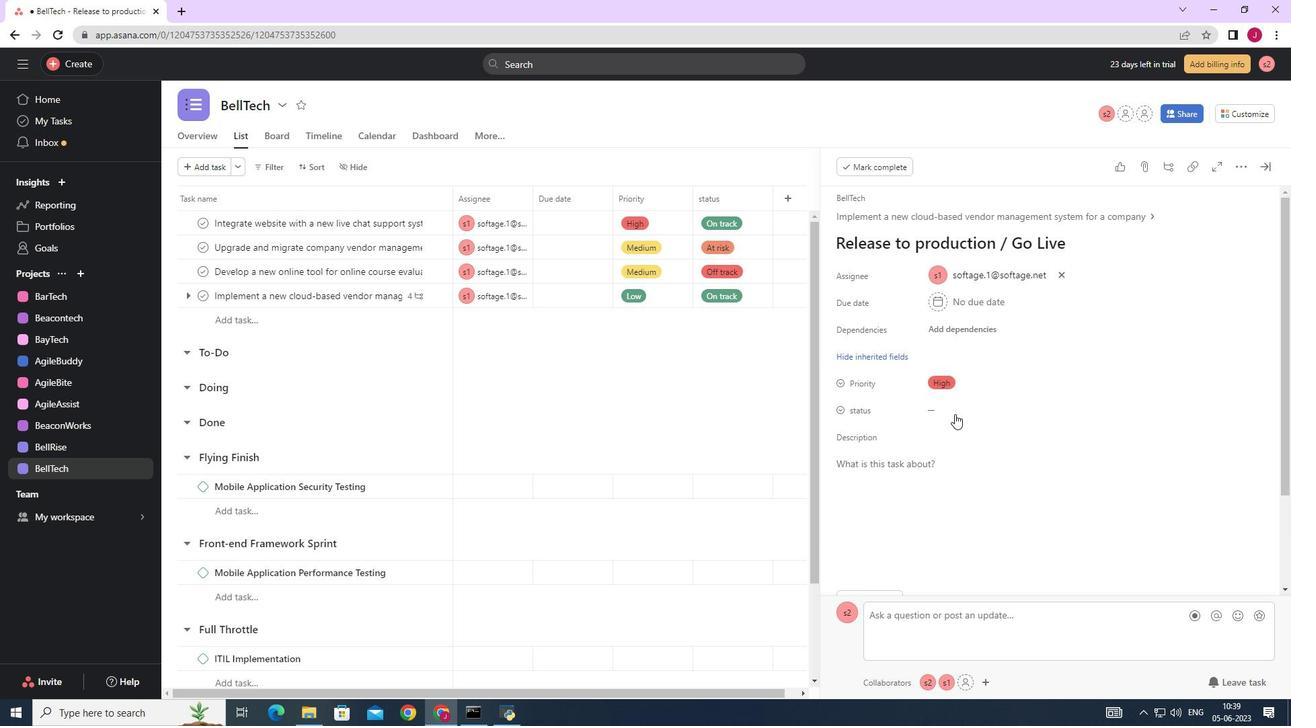 
Action: Mouse pressed left at (952, 410)
Screenshot: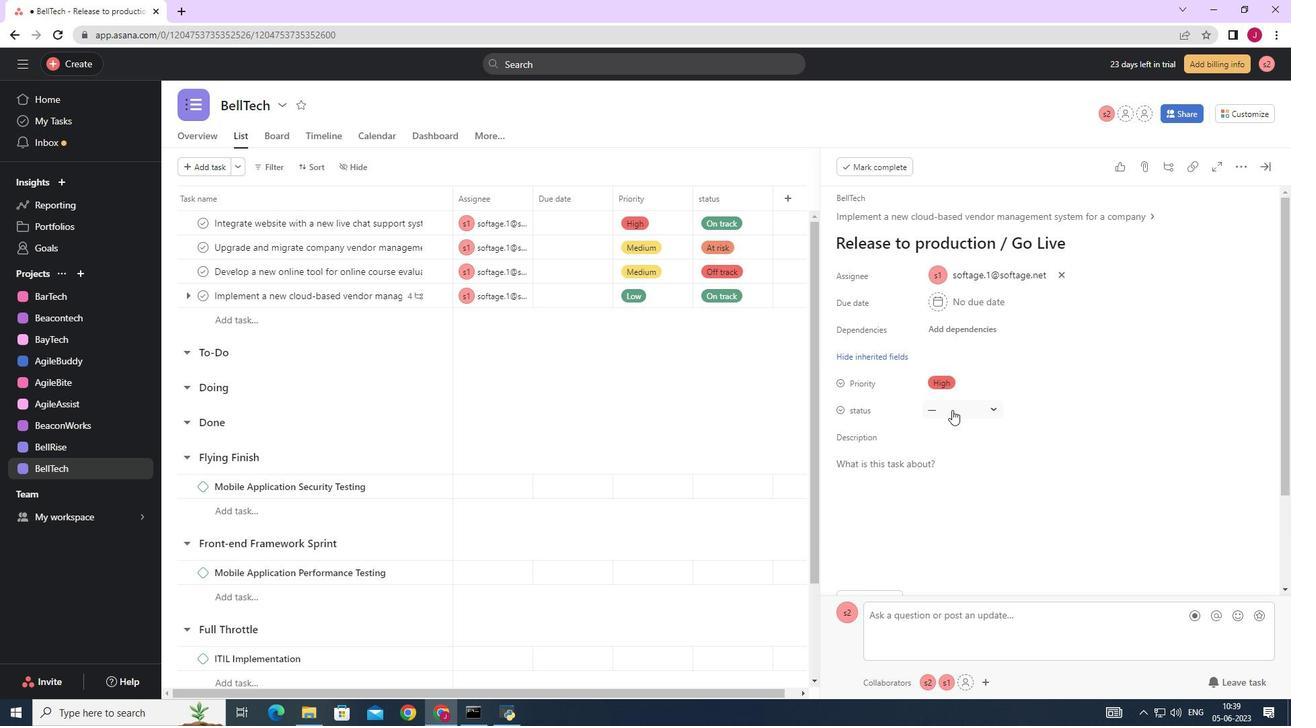 
Action: Mouse moved to (975, 532)
Screenshot: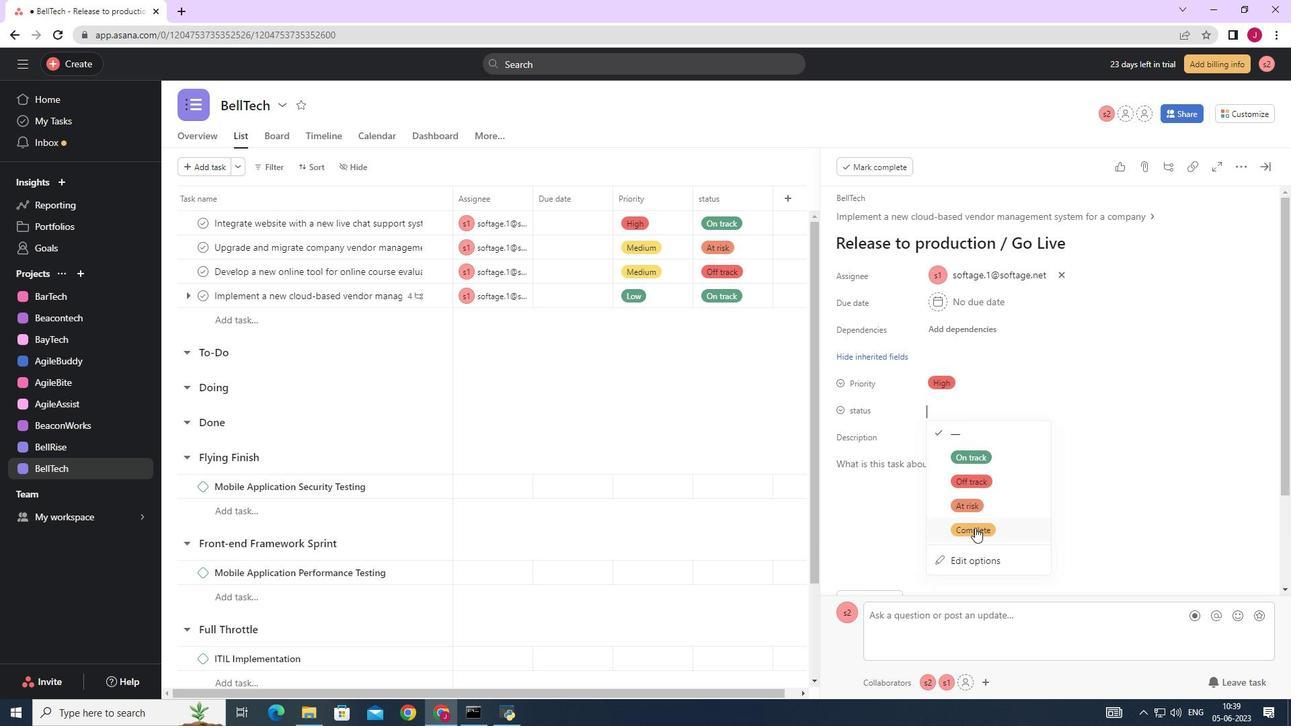 
Action: Mouse pressed left at (975, 532)
Screenshot: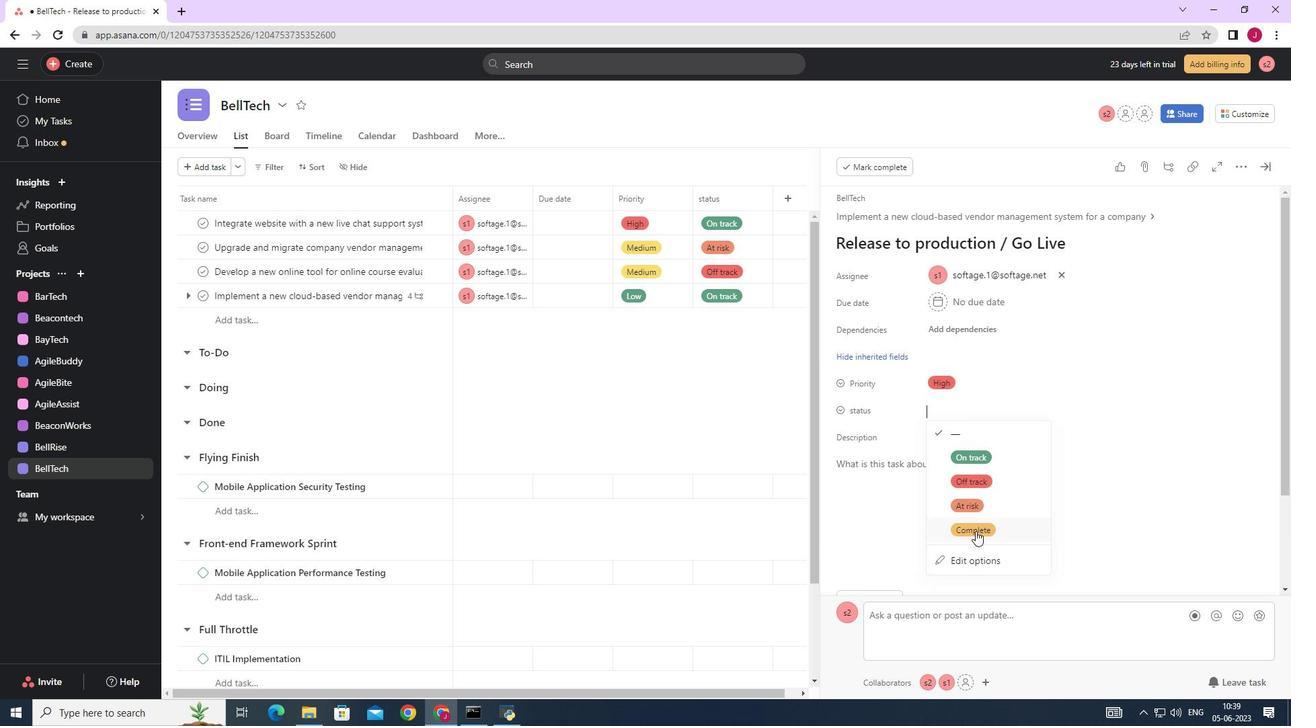 
Action: Mouse moved to (1266, 166)
Screenshot: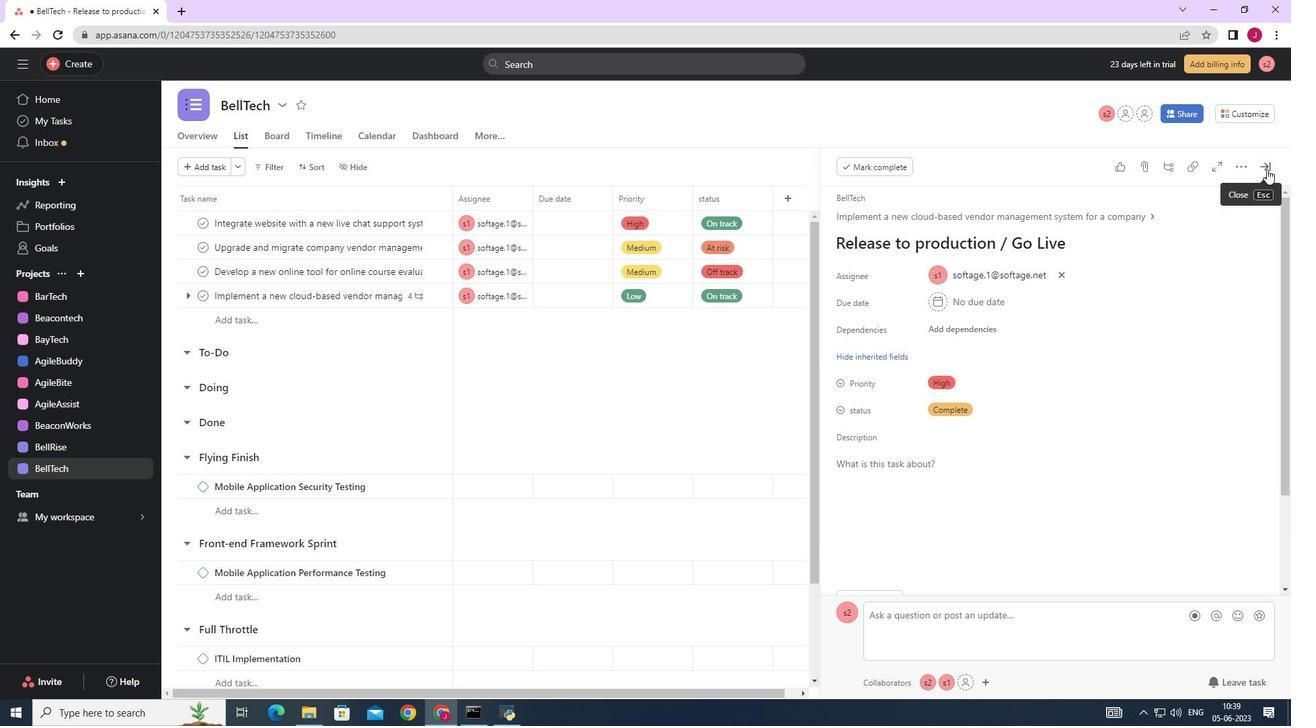 
Action: Mouse pressed left at (1266, 166)
Screenshot: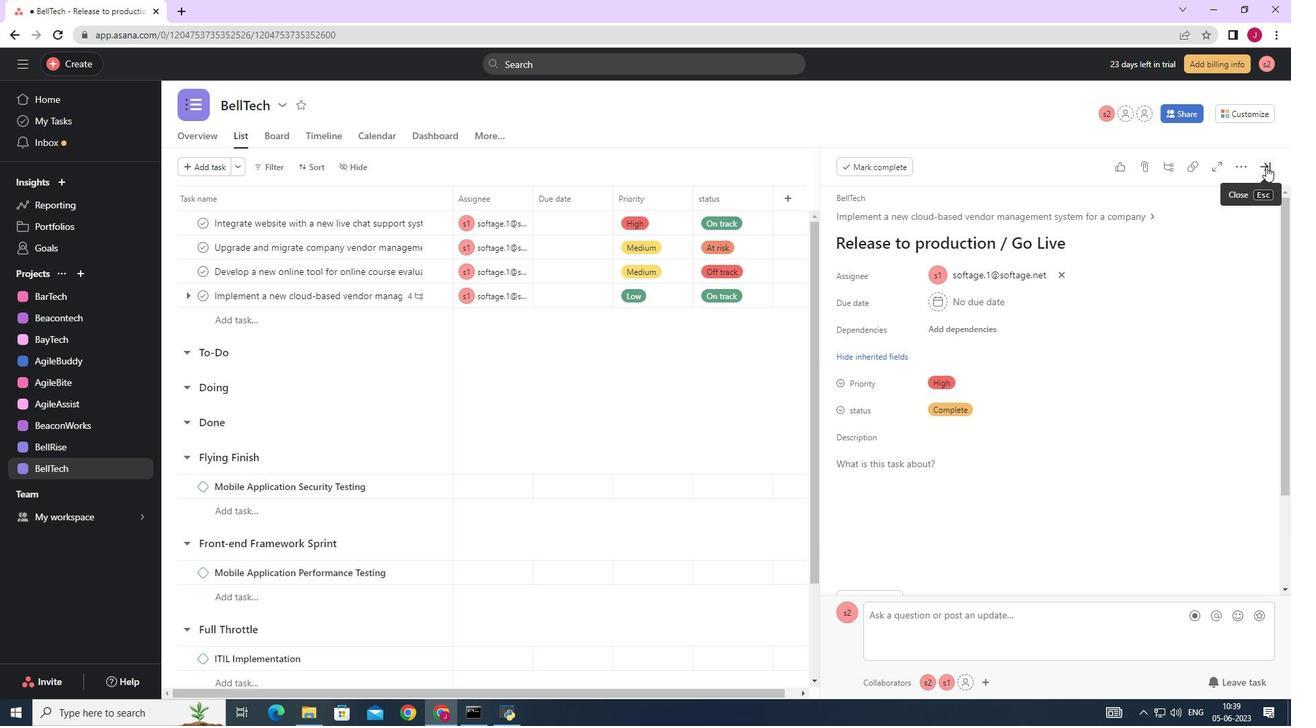 
Action: Mouse moved to (1235, 180)
Screenshot: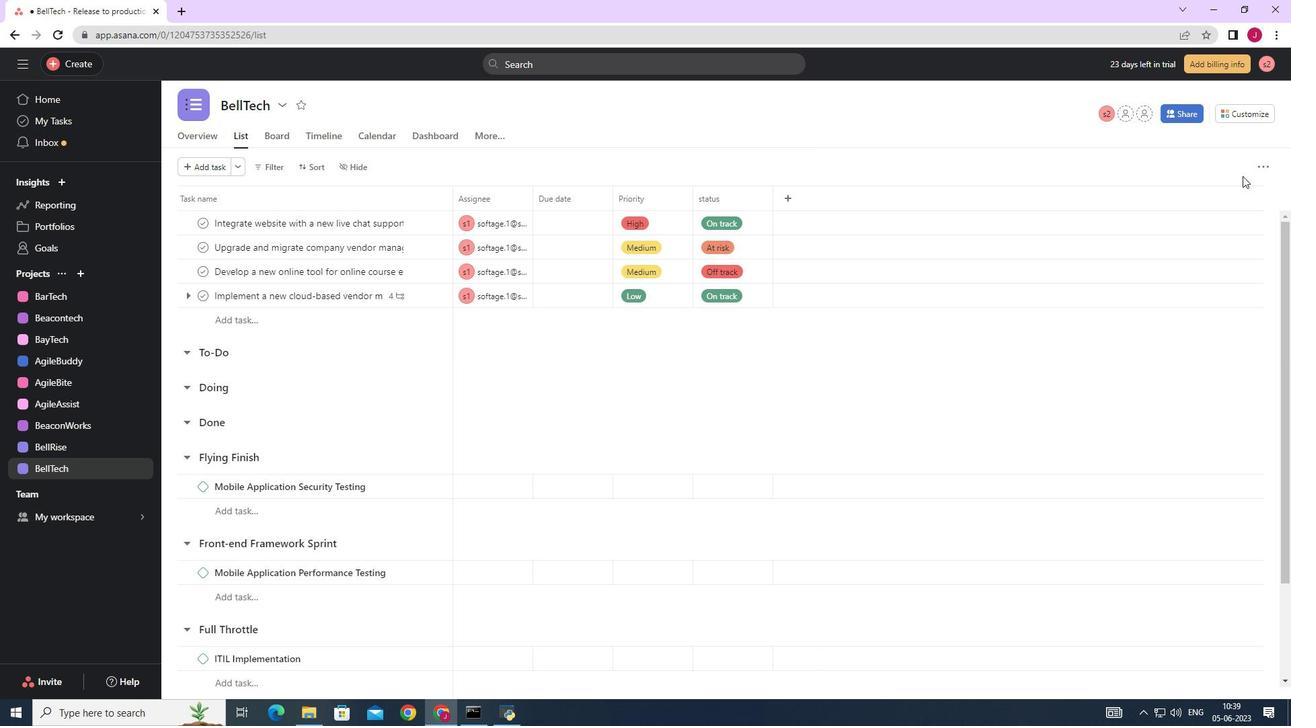 
